 Task: Create a due date automation trigger when advanced on, on the monday after a card is due add dates starting next week at 11:00 AM.
Action: Mouse moved to (1140, 92)
Screenshot: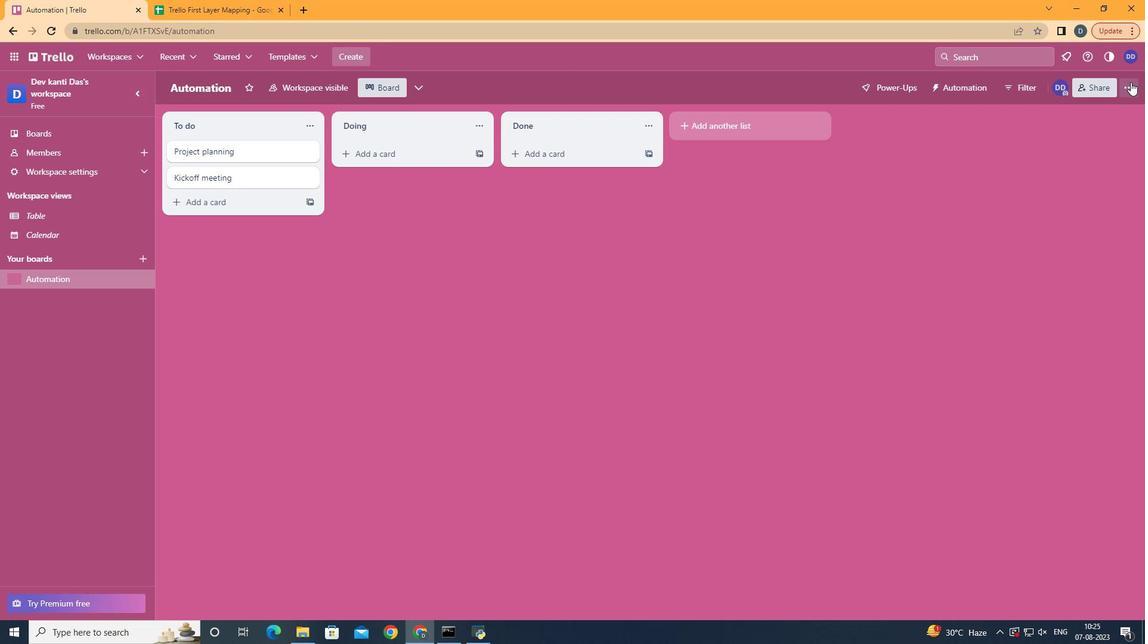 
Action: Mouse pressed left at (1140, 92)
Screenshot: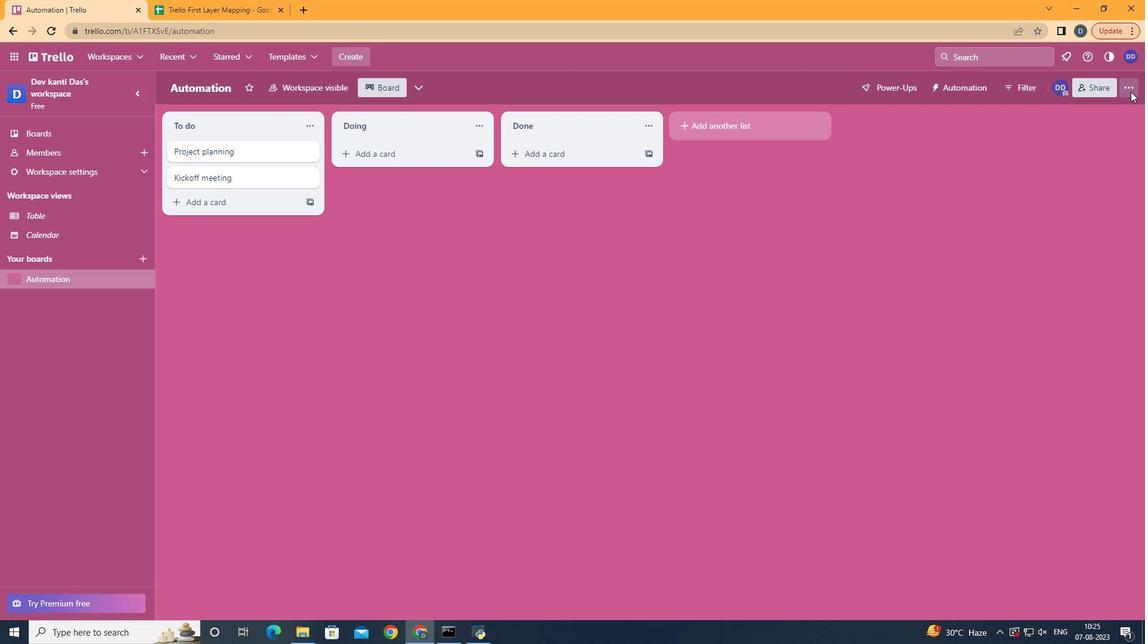 
Action: Mouse moved to (1054, 275)
Screenshot: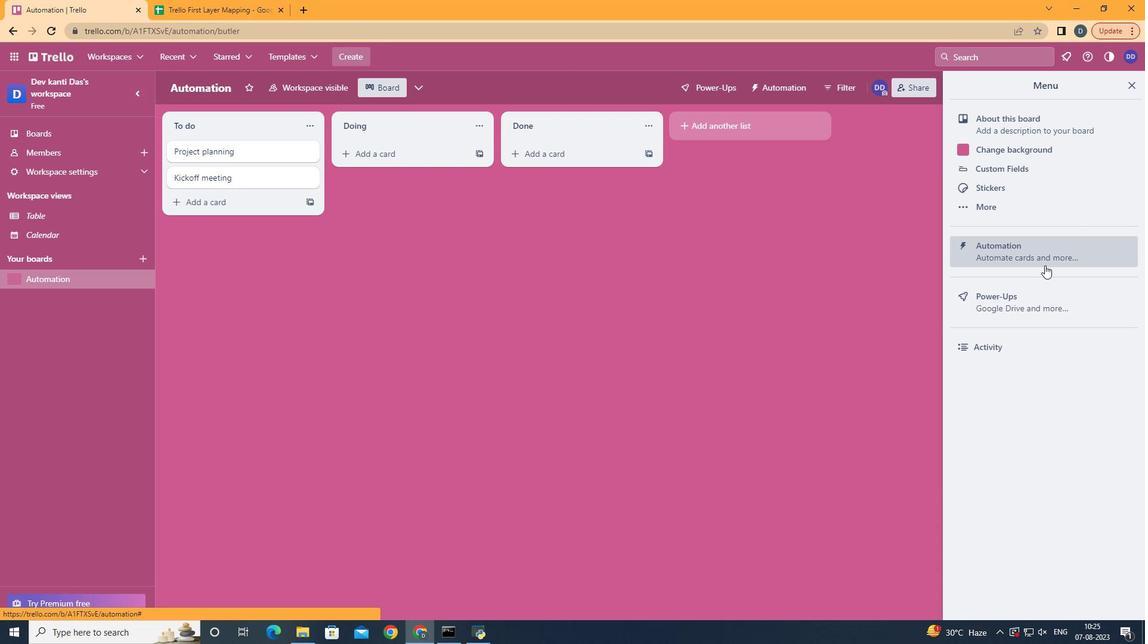 
Action: Mouse pressed left at (1054, 275)
Screenshot: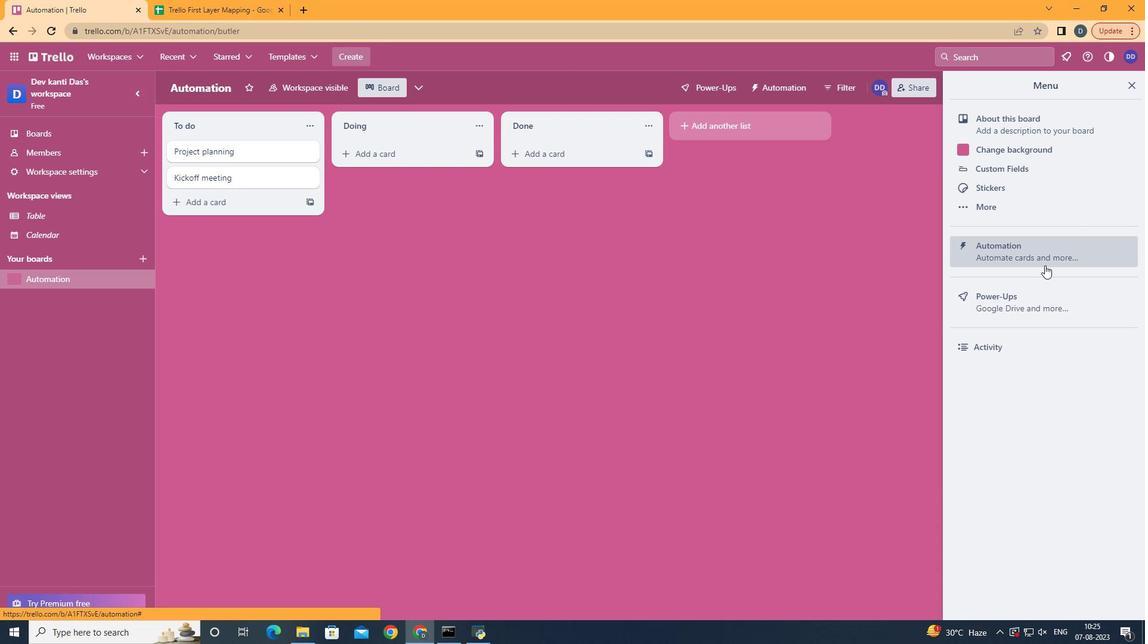 
Action: Mouse moved to (226, 249)
Screenshot: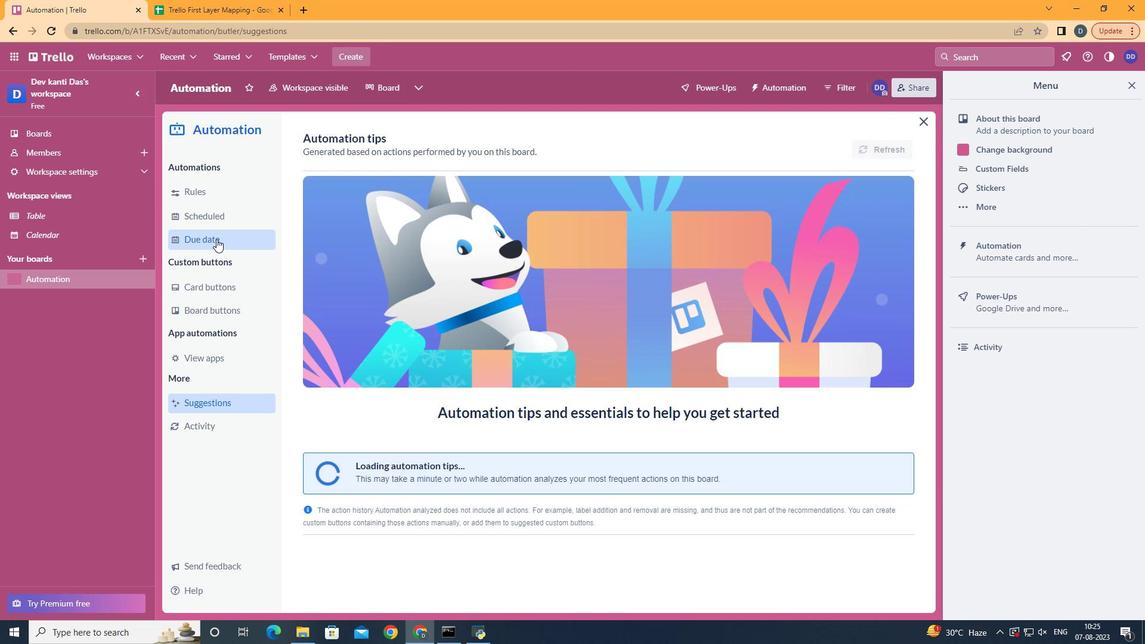 
Action: Mouse pressed left at (226, 249)
Screenshot: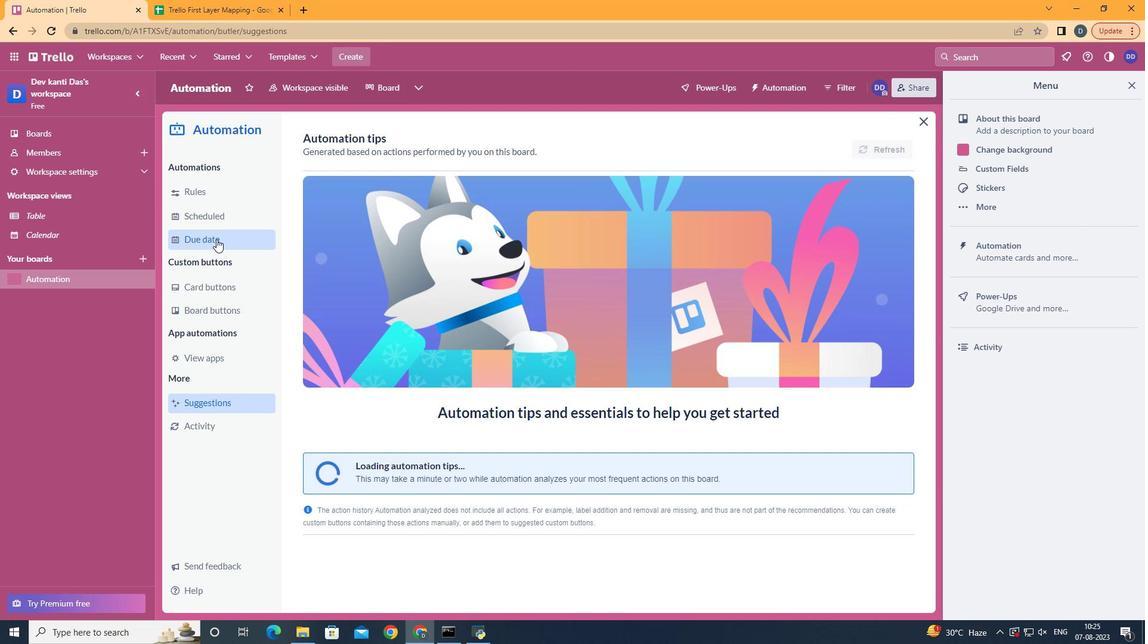 
Action: Mouse moved to (842, 164)
Screenshot: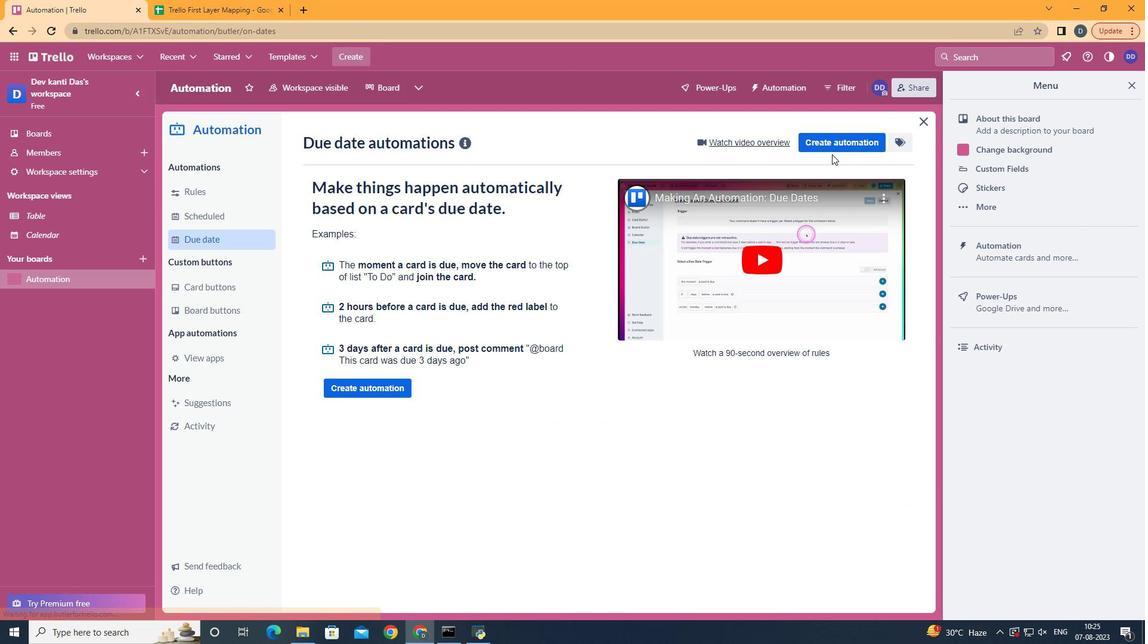 
Action: Mouse pressed left at (842, 164)
Screenshot: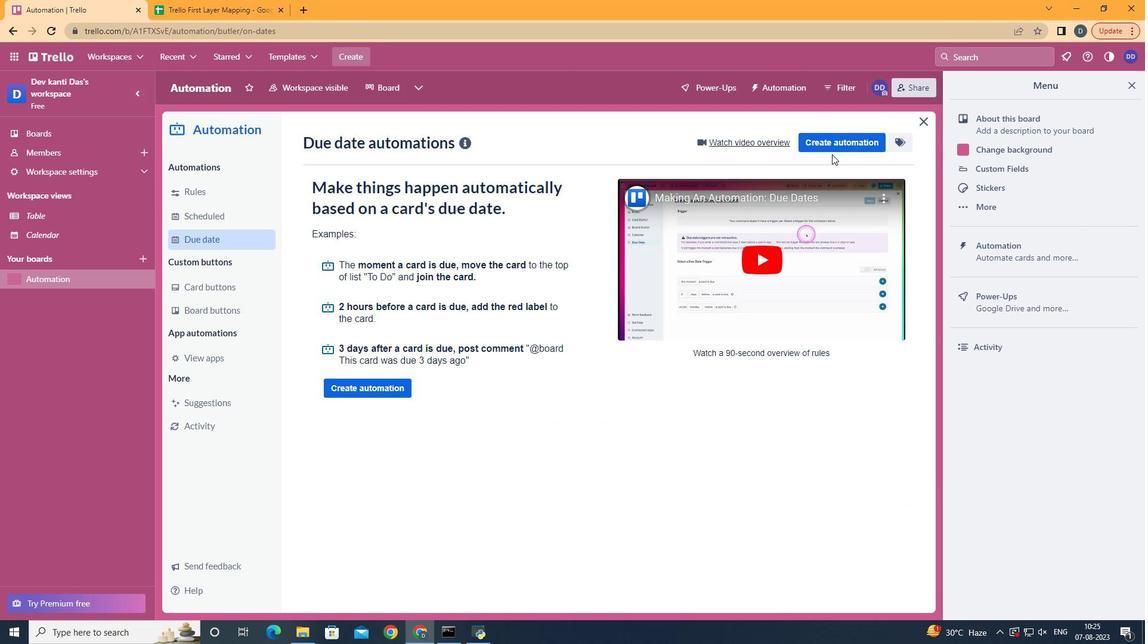 
Action: Mouse moved to (852, 148)
Screenshot: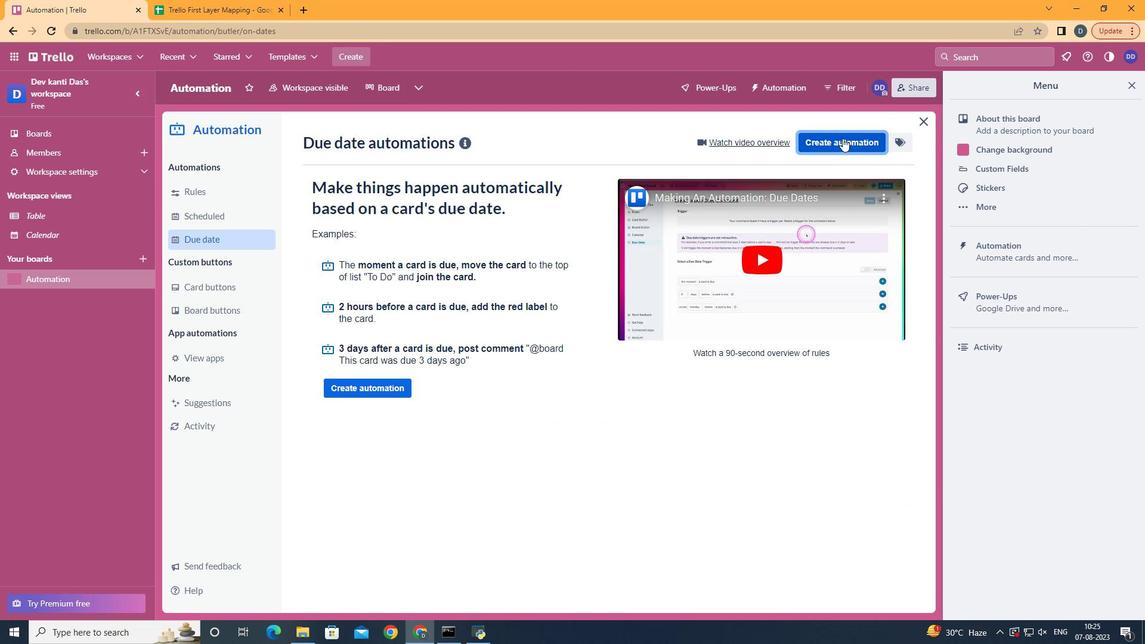 
Action: Mouse pressed left at (852, 148)
Screenshot: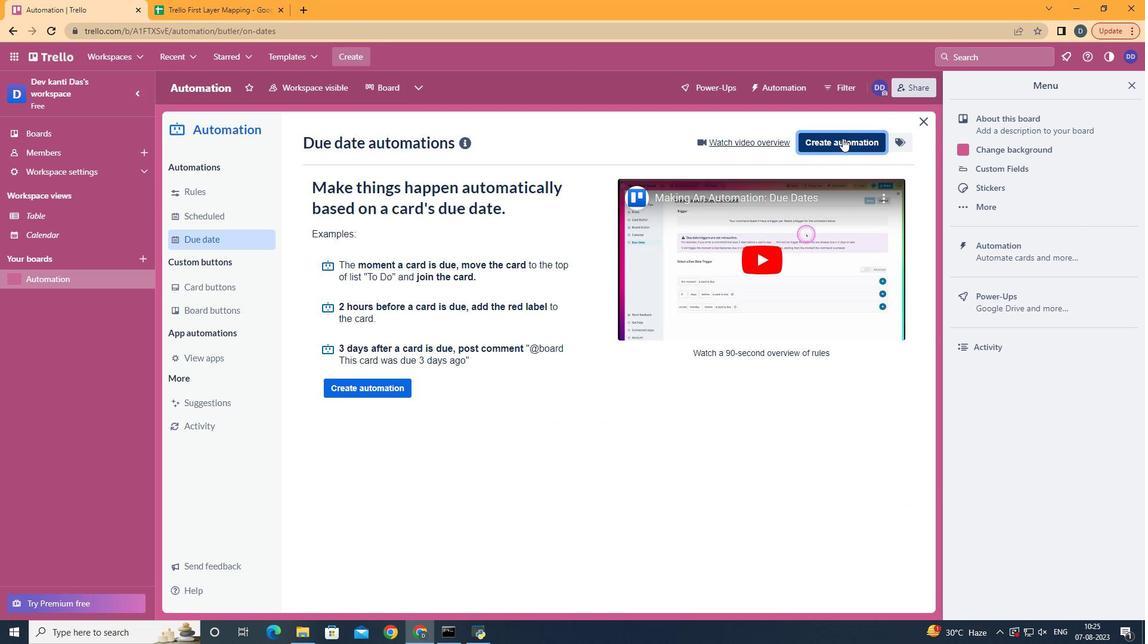 
Action: Mouse moved to (638, 265)
Screenshot: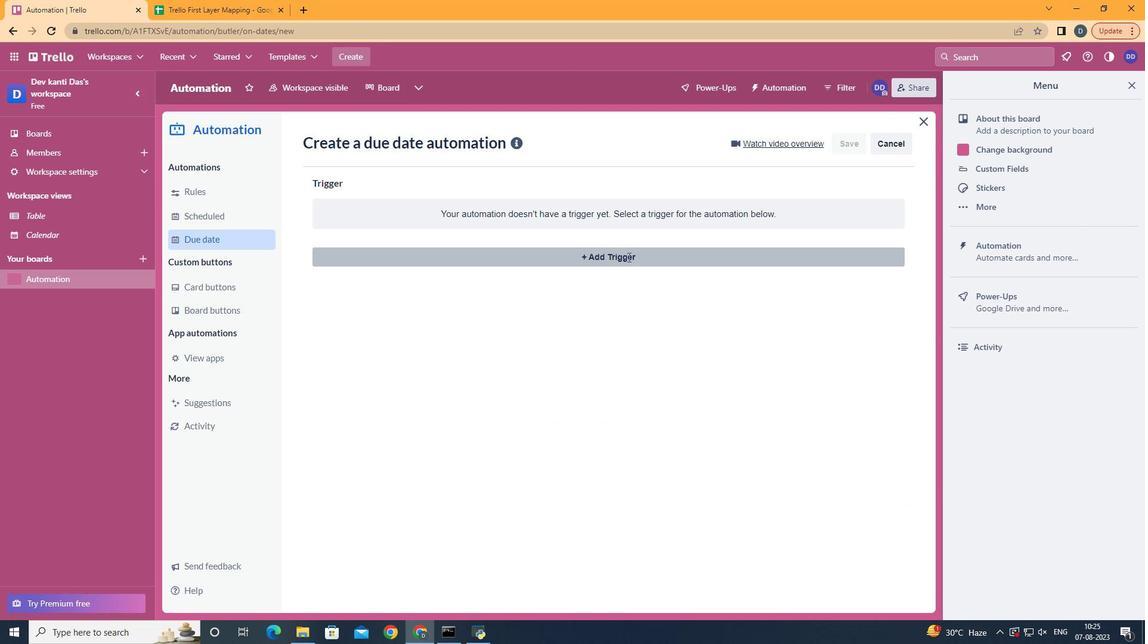 
Action: Mouse pressed left at (638, 265)
Screenshot: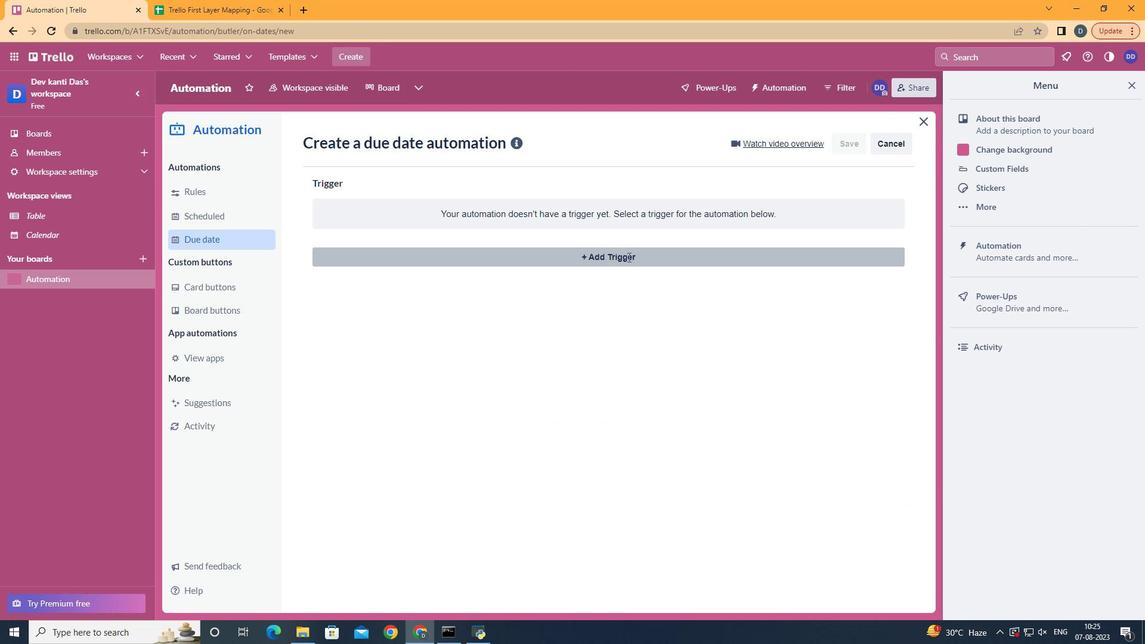 
Action: Mouse moved to (398, 325)
Screenshot: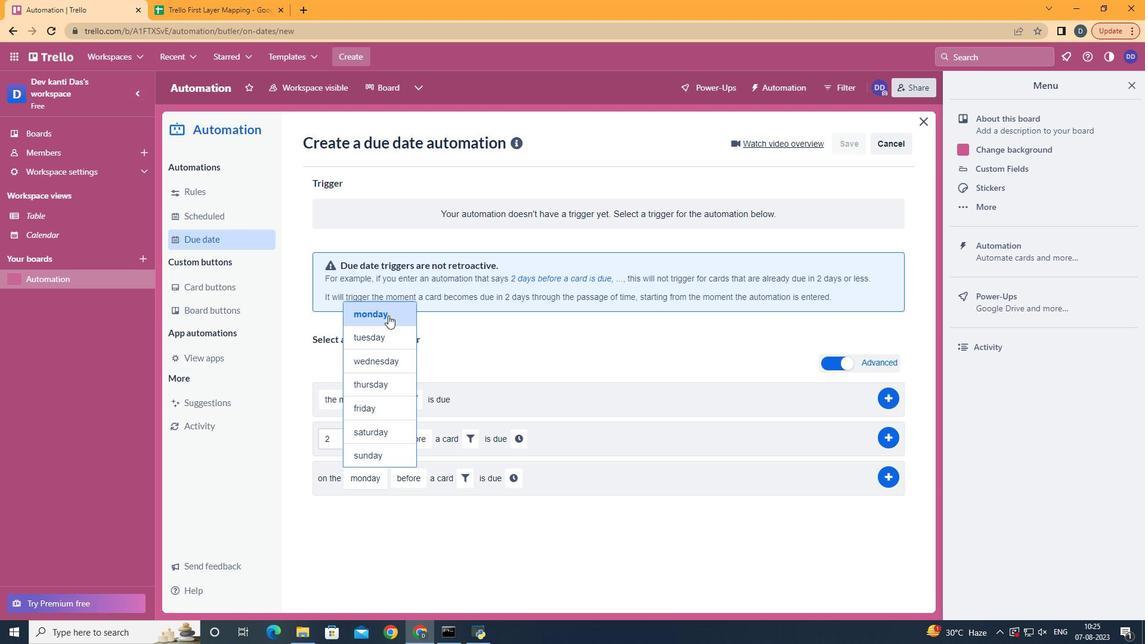 
Action: Mouse pressed left at (398, 325)
Screenshot: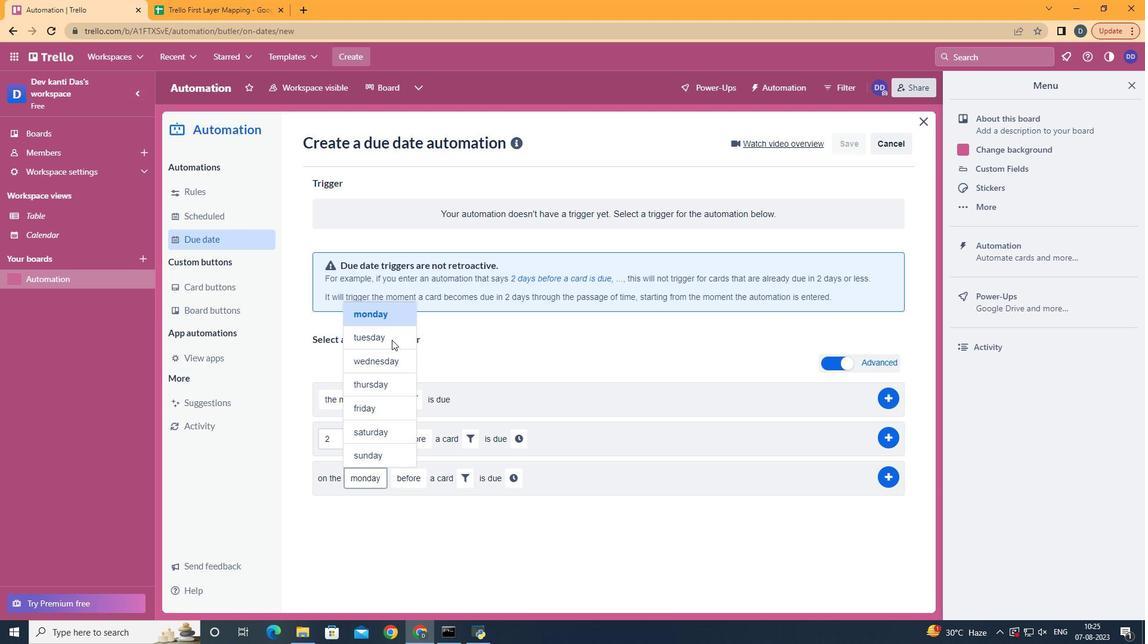 
Action: Mouse moved to (424, 530)
Screenshot: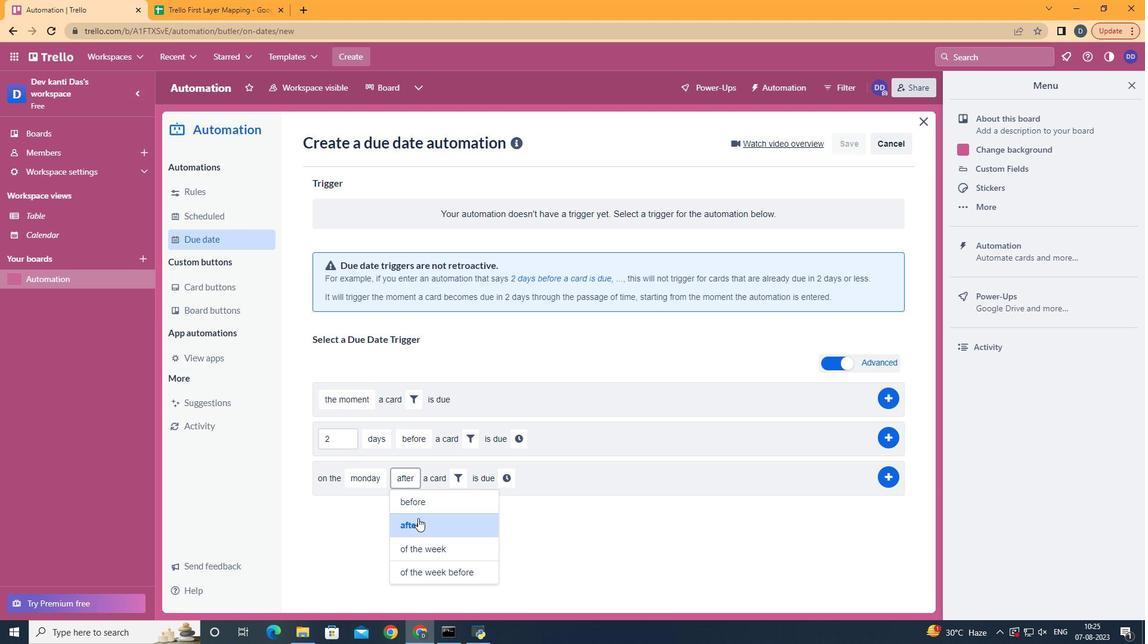 
Action: Mouse pressed left at (424, 530)
Screenshot: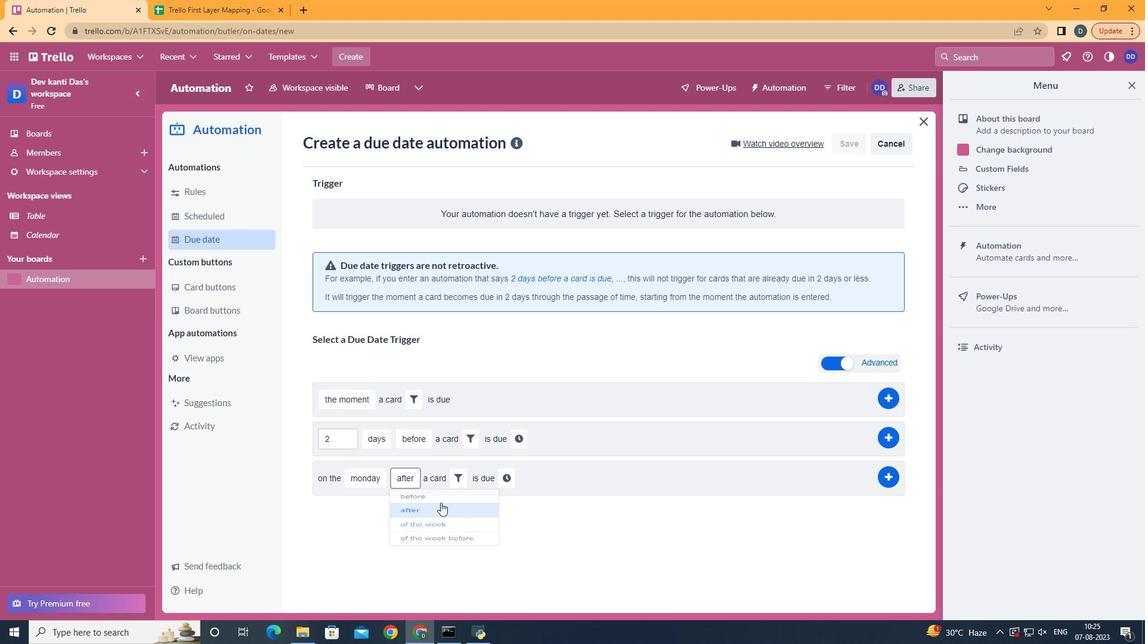 
Action: Mouse moved to (465, 493)
Screenshot: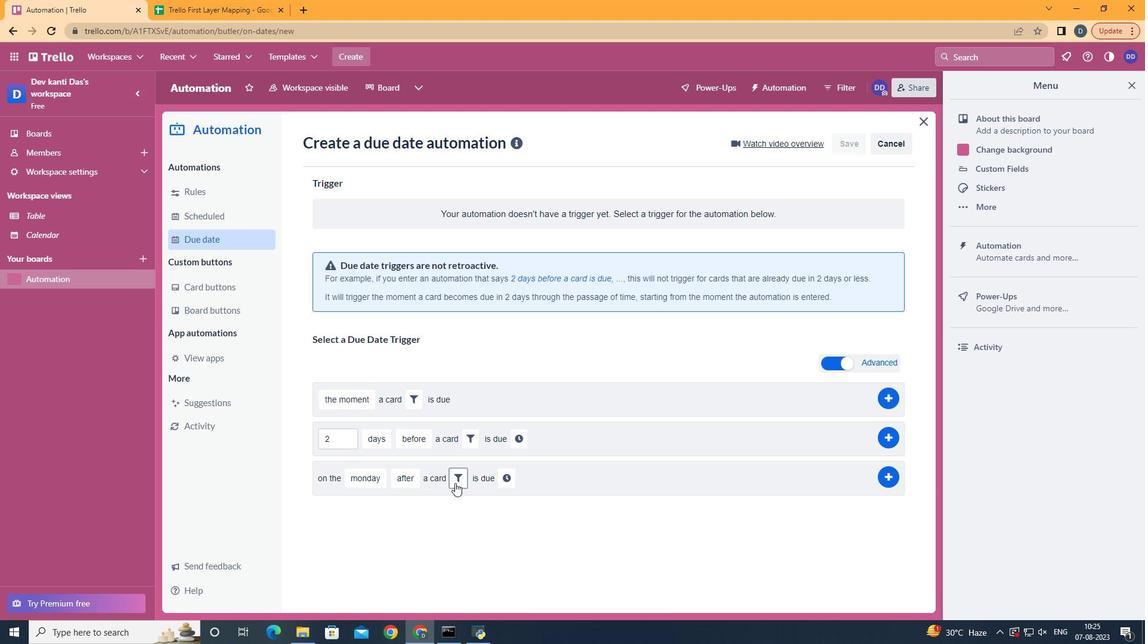 
Action: Mouse pressed left at (465, 493)
Screenshot: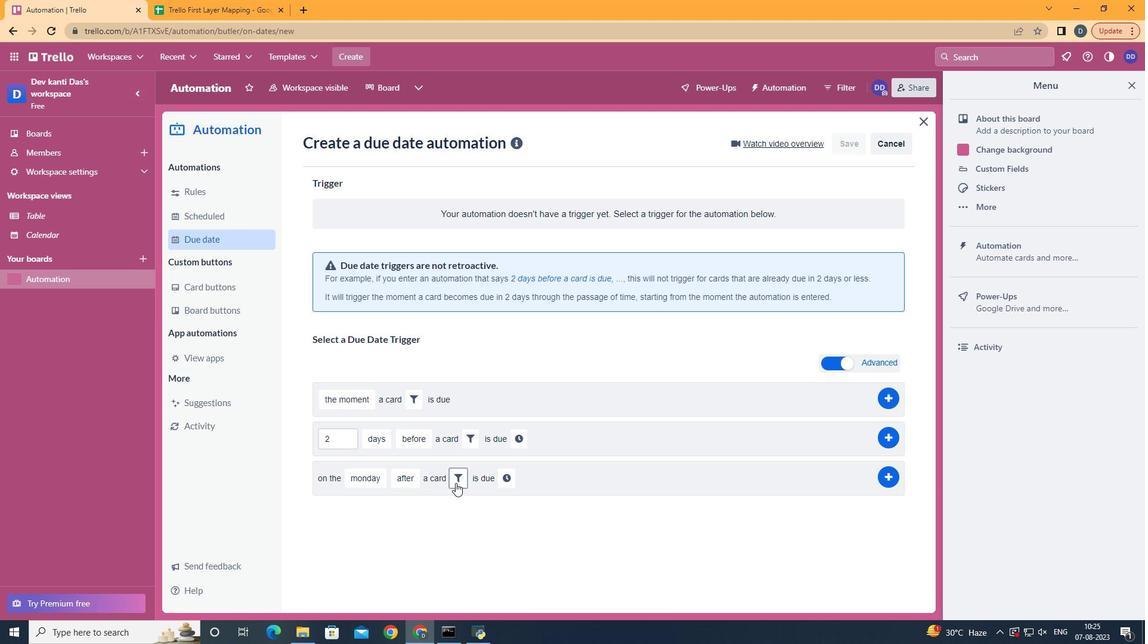 
Action: Mouse moved to (527, 530)
Screenshot: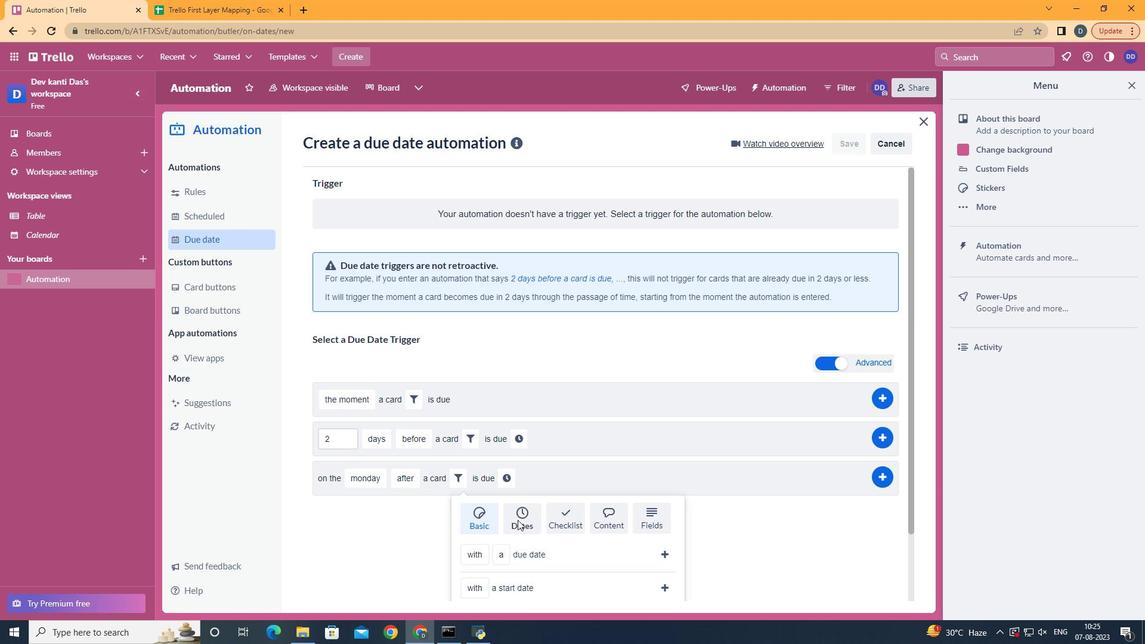 
Action: Mouse pressed left at (527, 530)
Screenshot: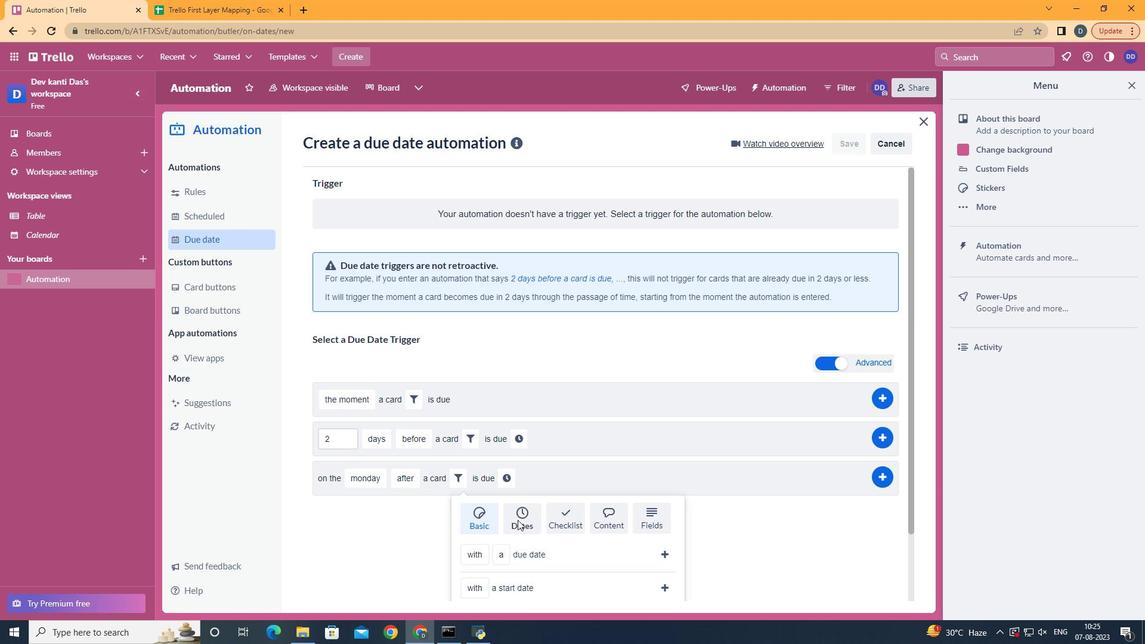 
Action: Mouse moved to (556, 522)
Screenshot: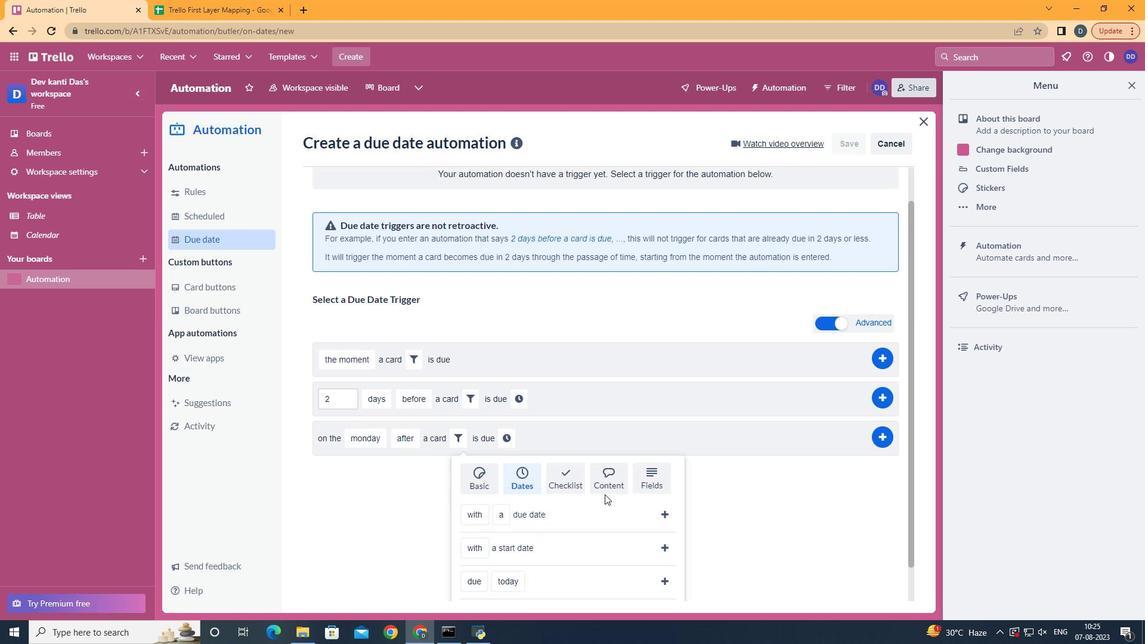 
Action: Mouse scrolled (556, 521) with delta (0, 0)
Screenshot: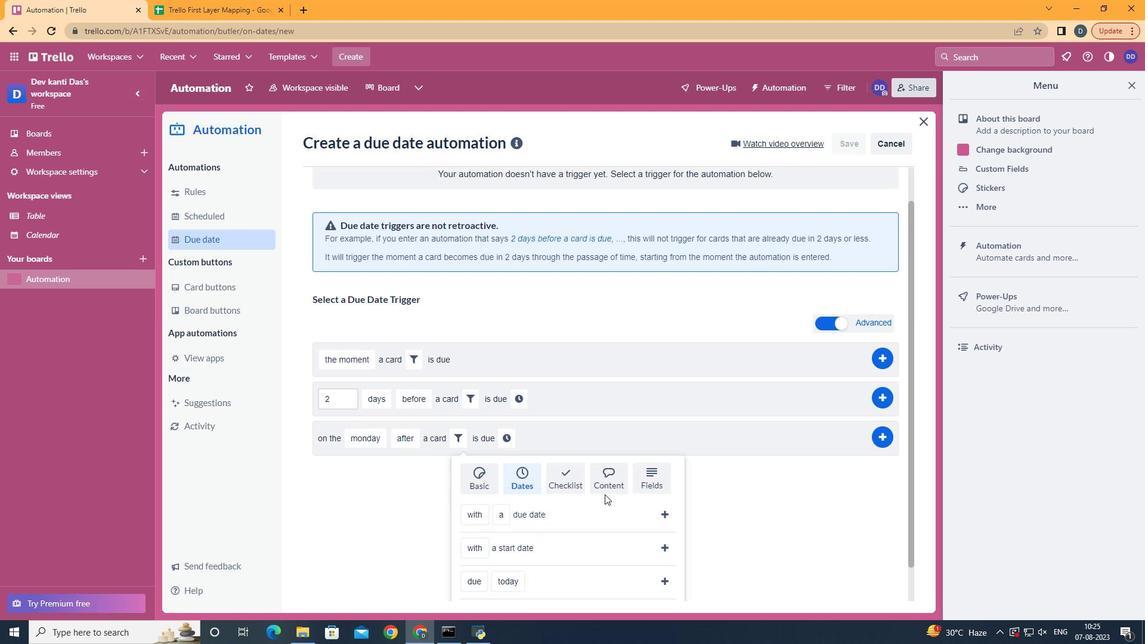 
Action: Mouse moved to (559, 521)
Screenshot: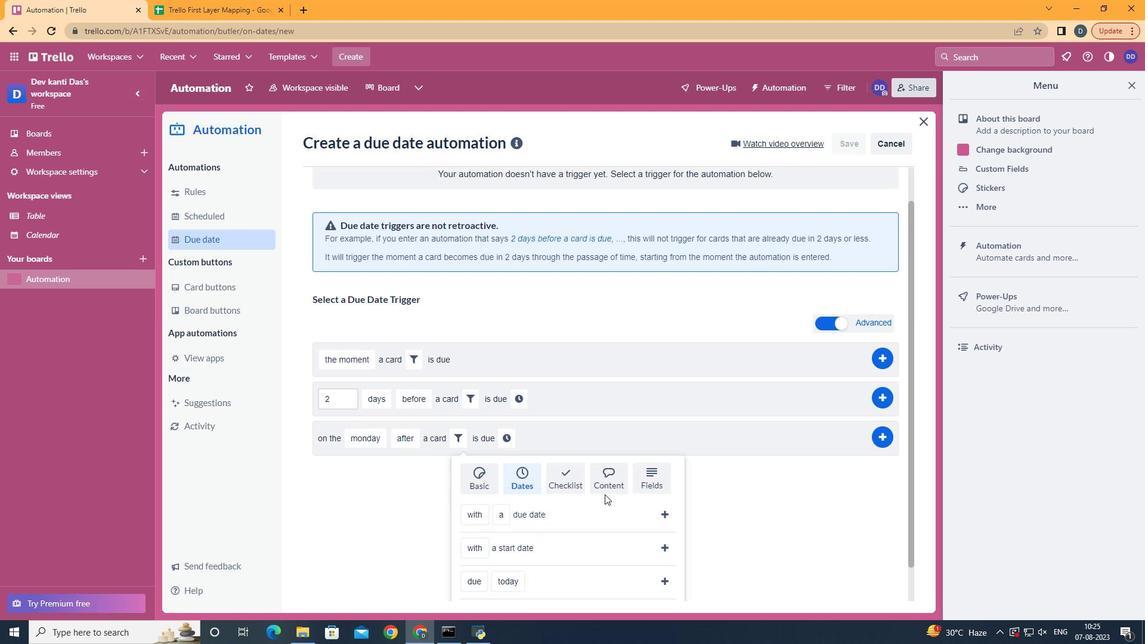 
Action: Mouse scrolled (559, 520) with delta (0, 0)
Screenshot: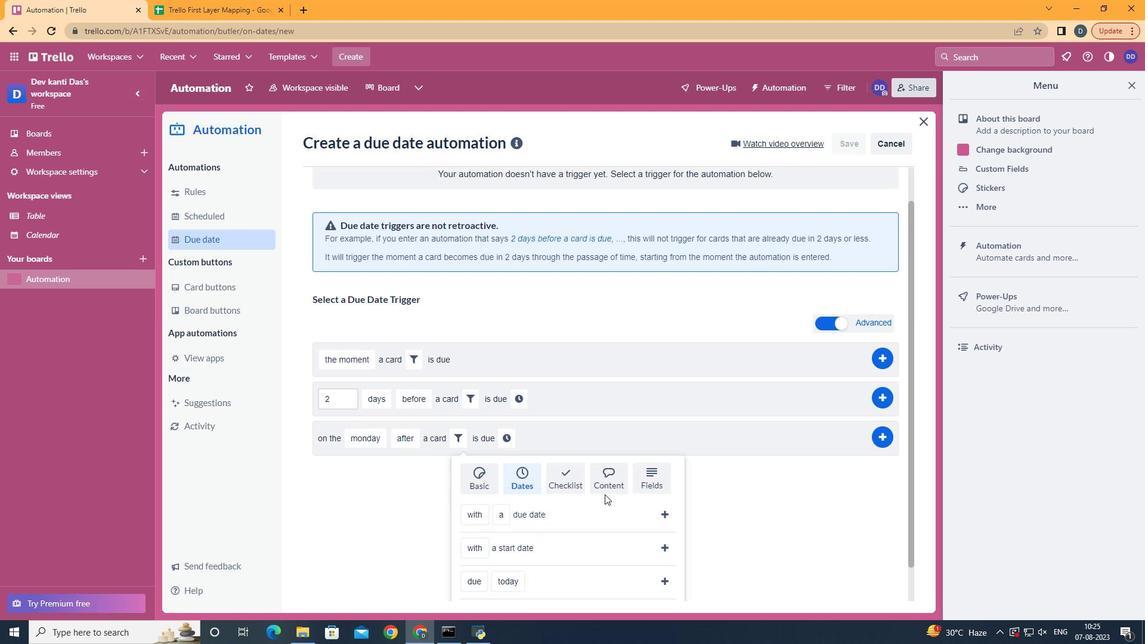 
Action: Mouse moved to (563, 520)
Screenshot: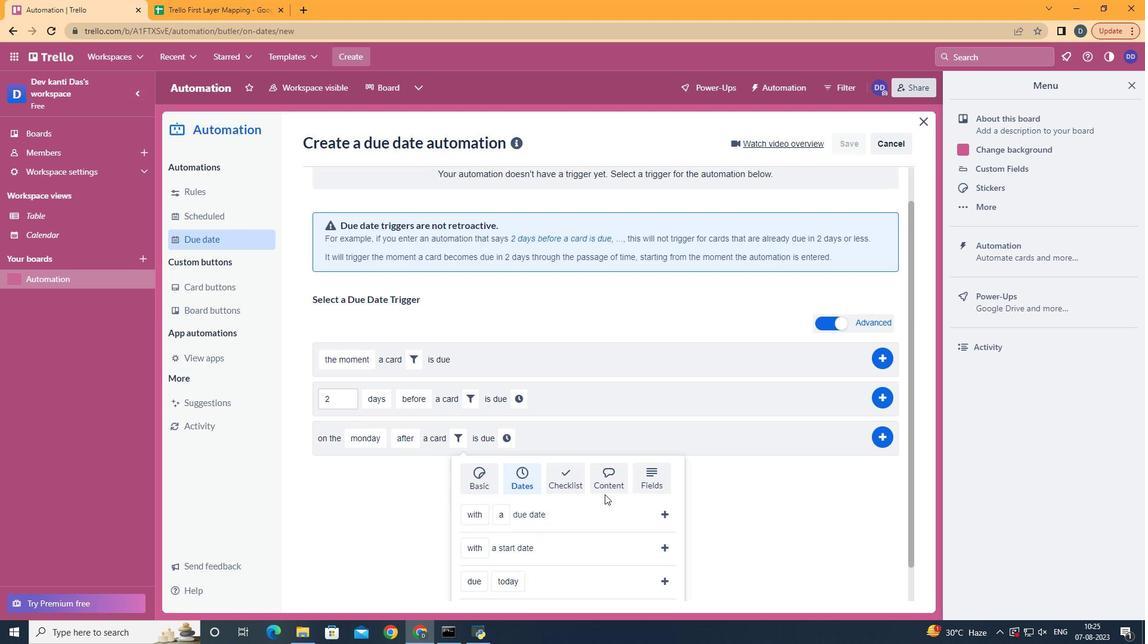 
Action: Mouse scrolled (563, 520) with delta (0, 0)
Screenshot: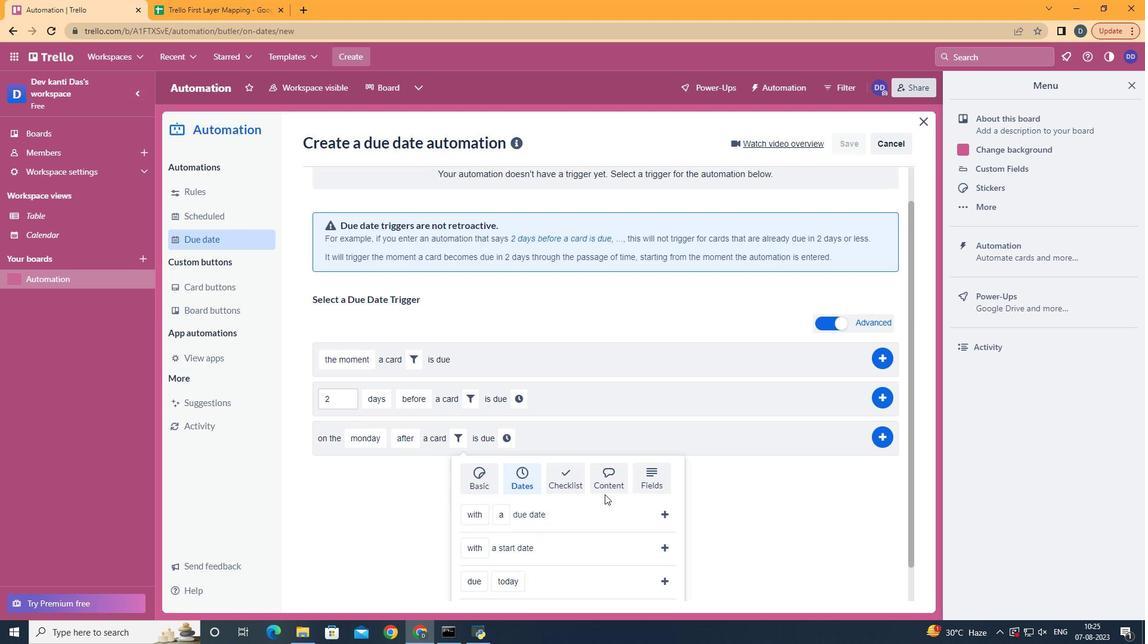 
Action: Mouse moved to (579, 515)
Screenshot: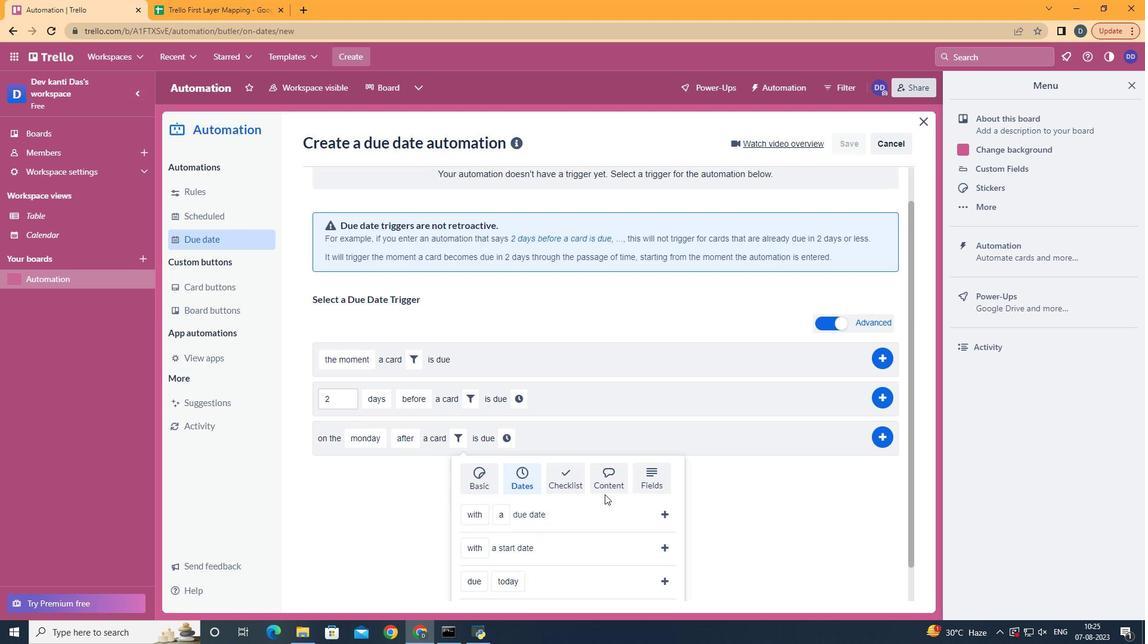 
Action: Mouse scrolled (574, 517) with delta (0, 0)
Screenshot: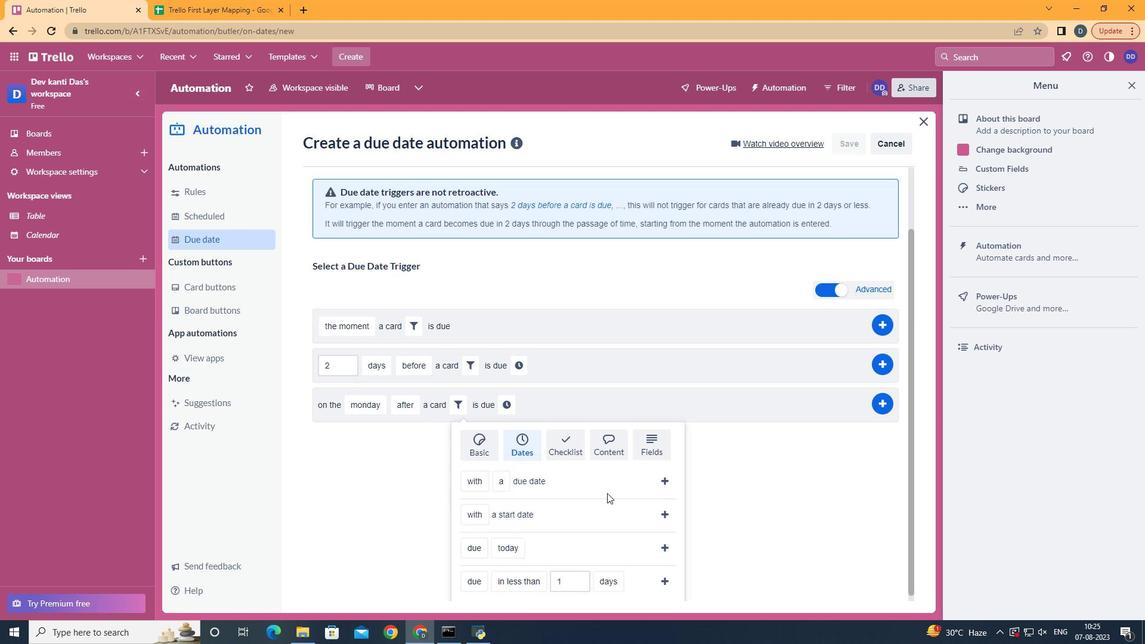 
Action: Mouse moved to (591, 512)
Screenshot: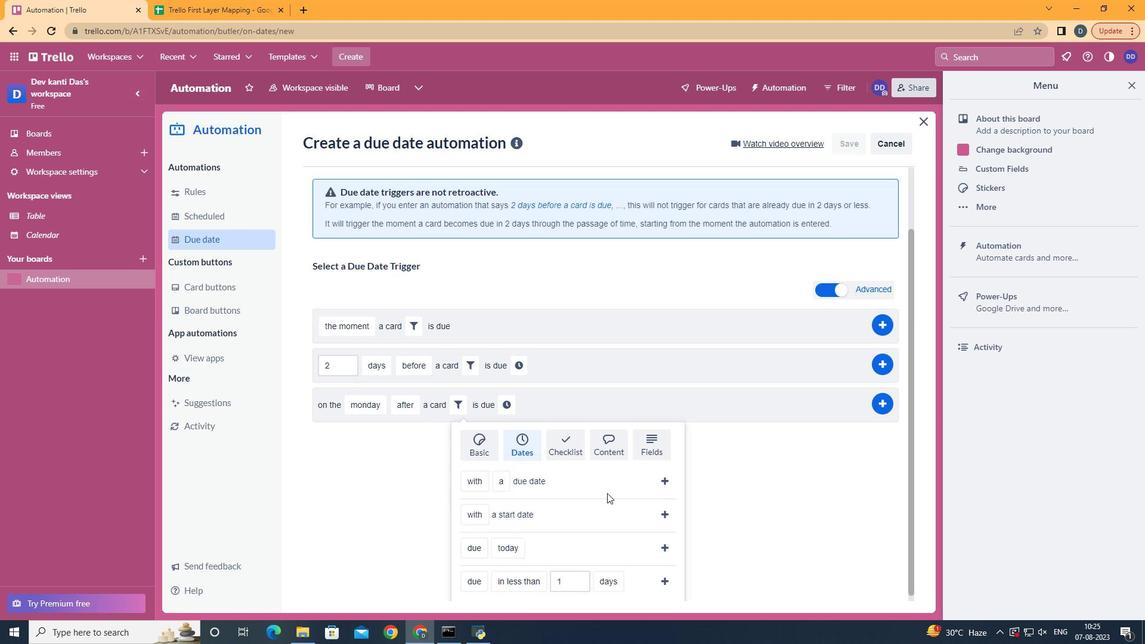 
Action: Mouse scrolled (591, 511) with delta (0, 0)
Screenshot: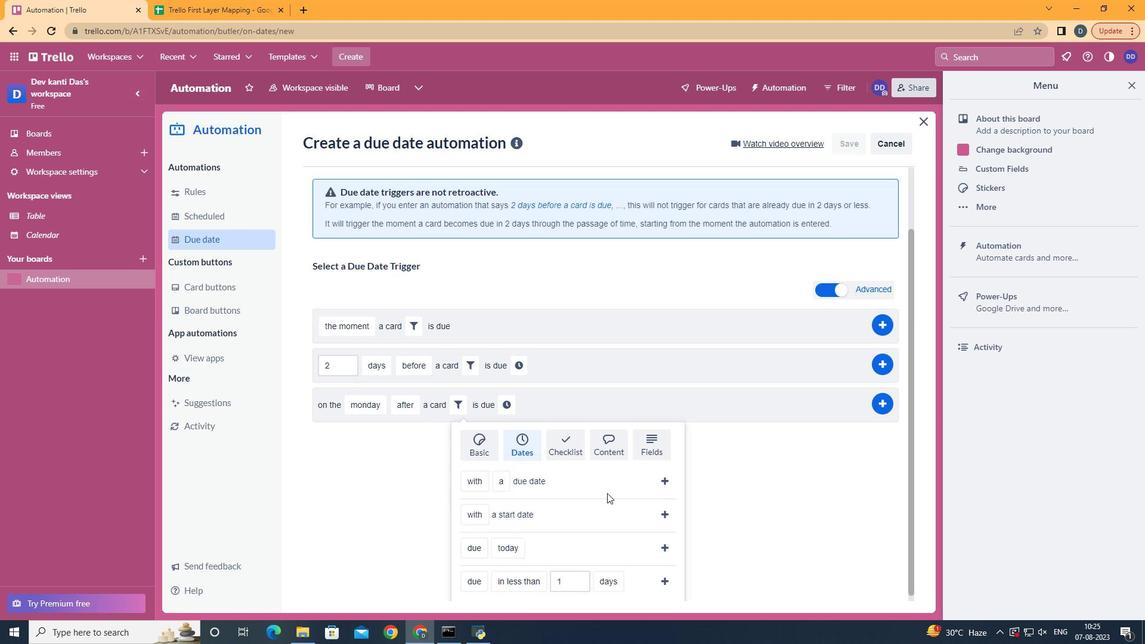 
Action: Mouse moved to (505, 504)
Screenshot: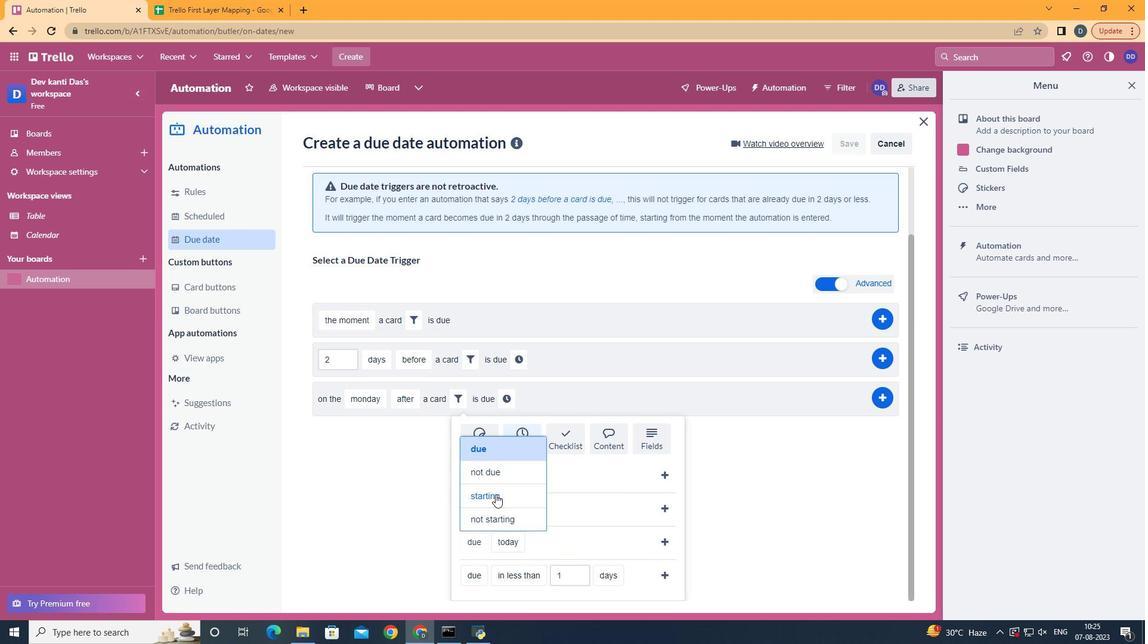 
Action: Mouse pressed left at (505, 504)
Screenshot: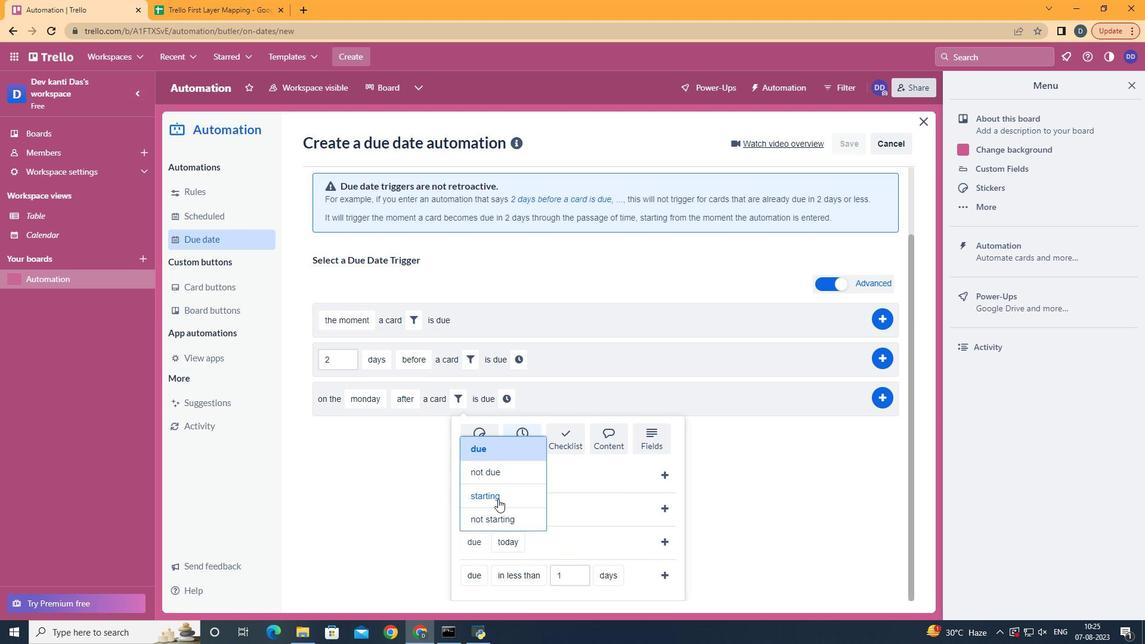 
Action: Mouse moved to (558, 482)
Screenshot: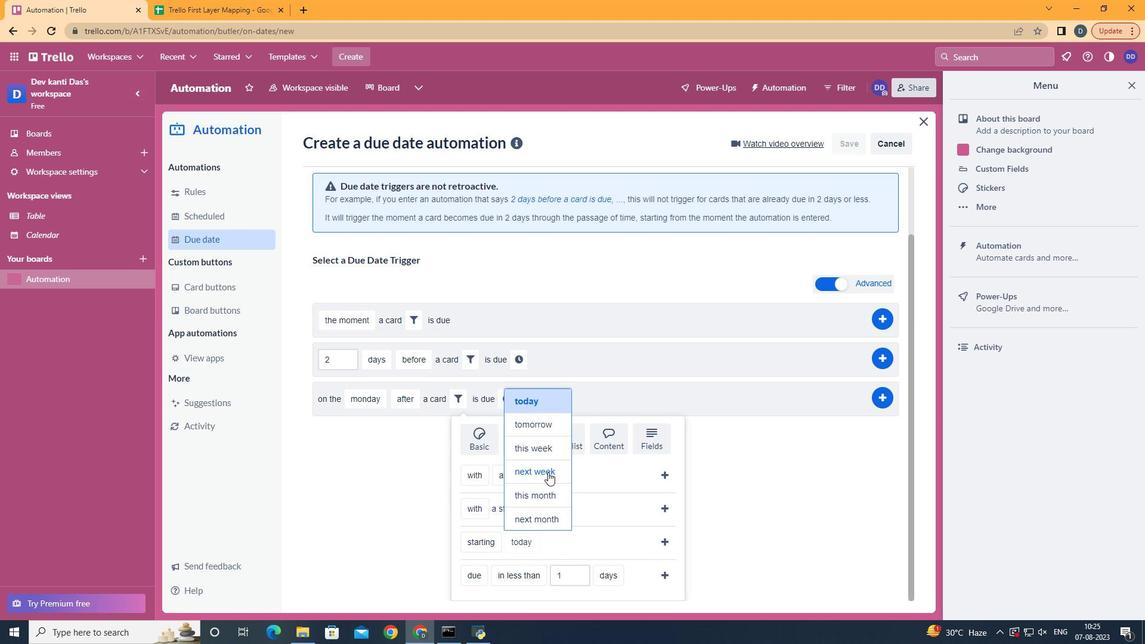 
Action: Mouse pressed left at (558, 482)
Screenshot: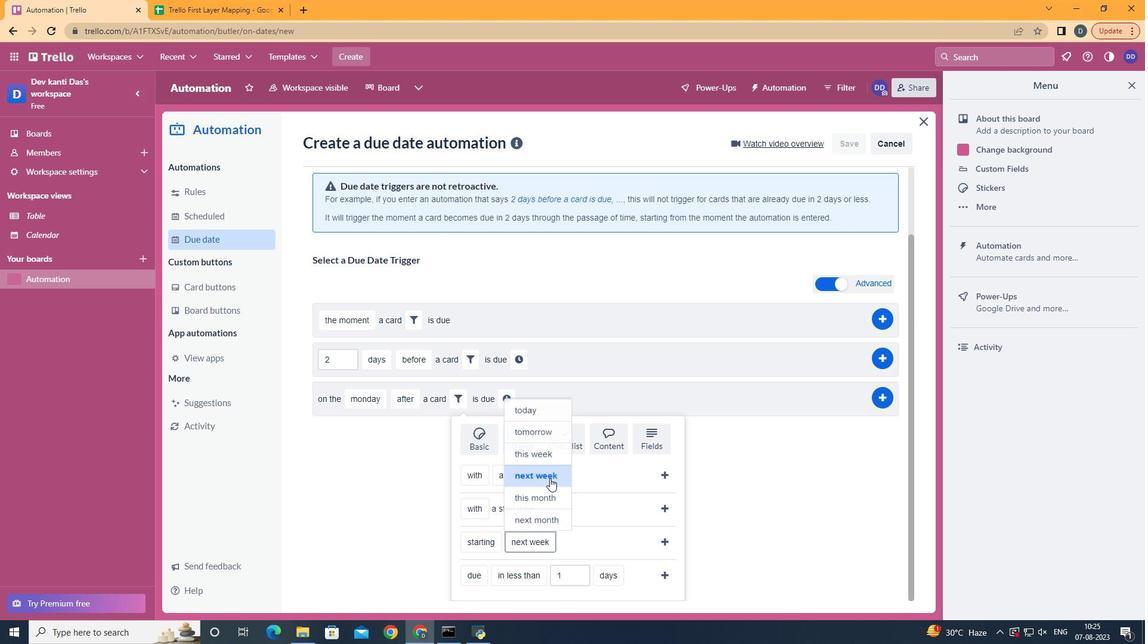 
Action: Mouse moved to (673, 556)
Screenshot: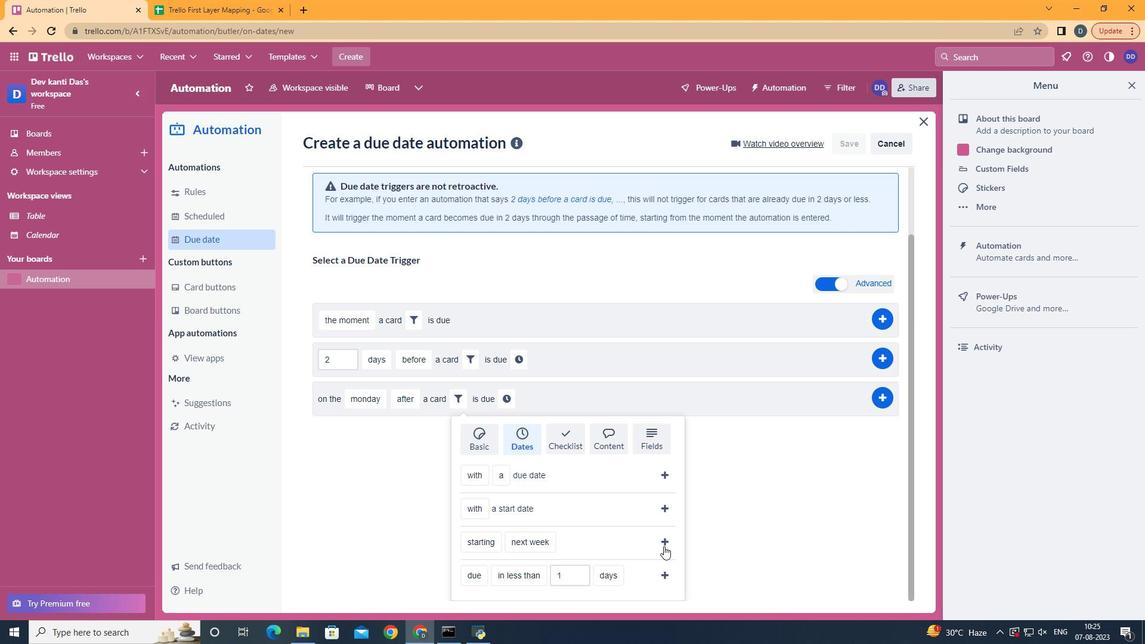 
Action: Mouse pressed left at (673, 556)
Screenshot: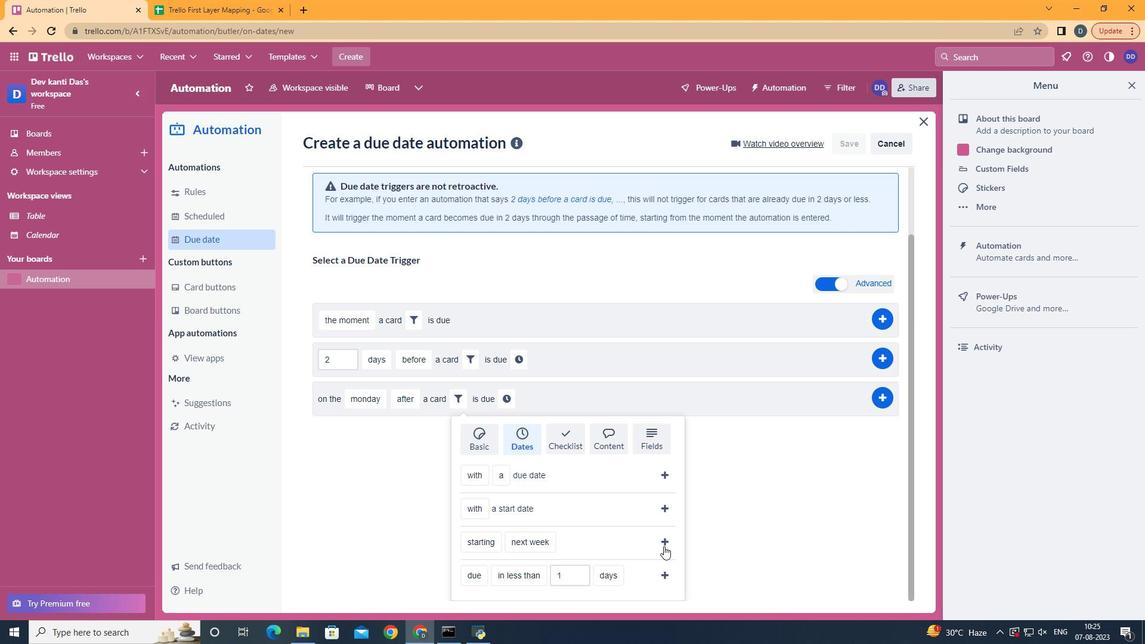 
Action: Mouse moved to (613, 492)
Screenshot: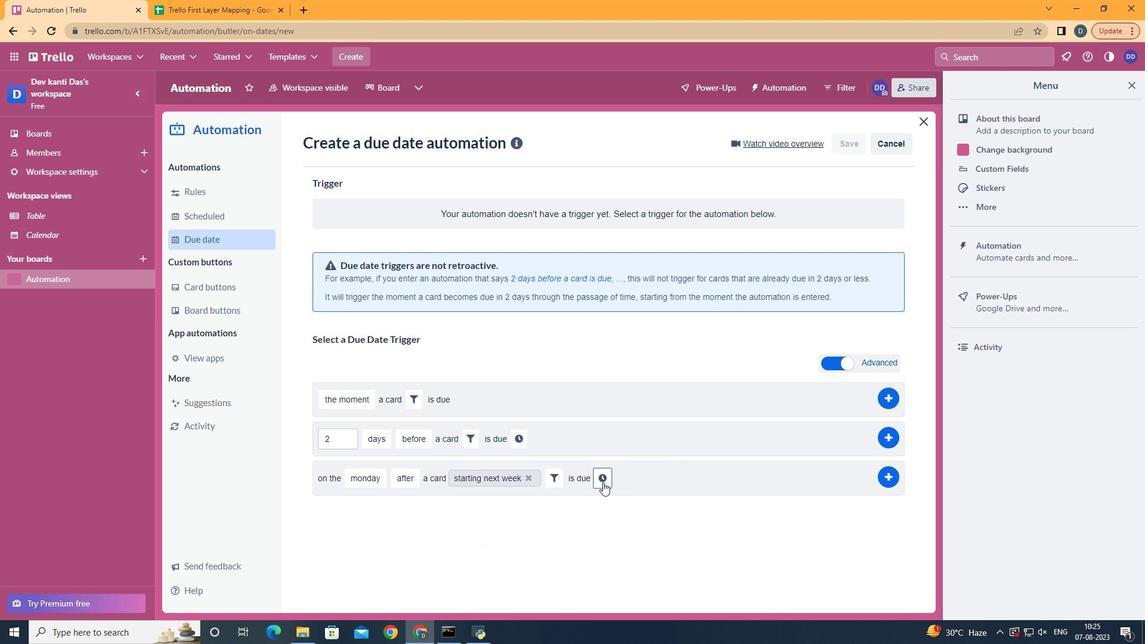 
Action: Mouse pressed left at (613, 492)
Screenshot: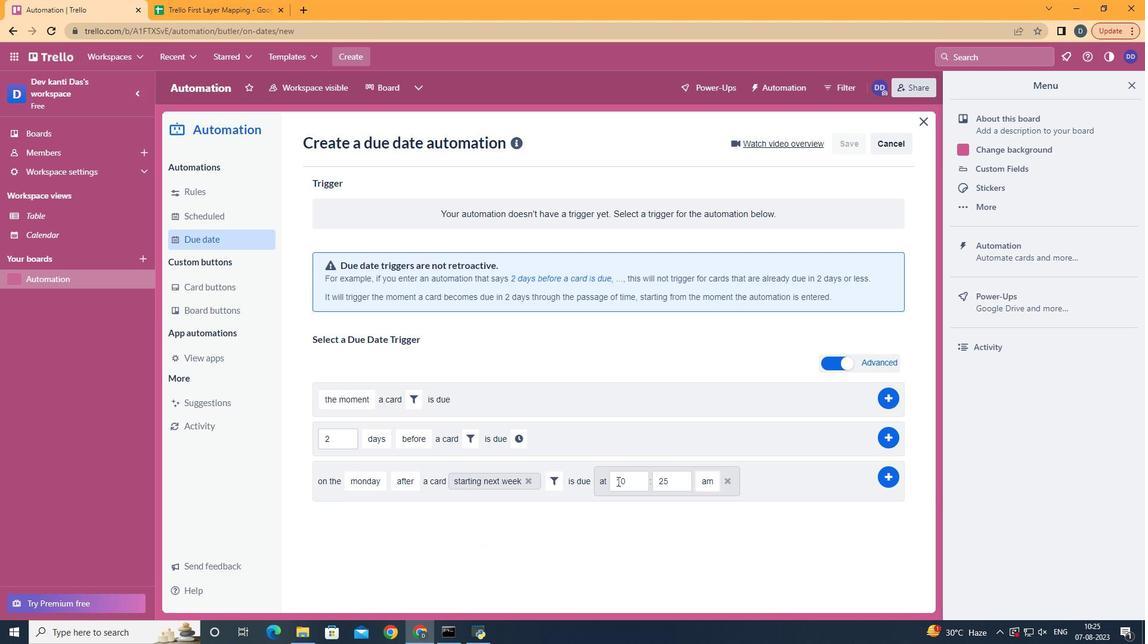 
Action: Mouse moved to (639, 491)
Screenshot: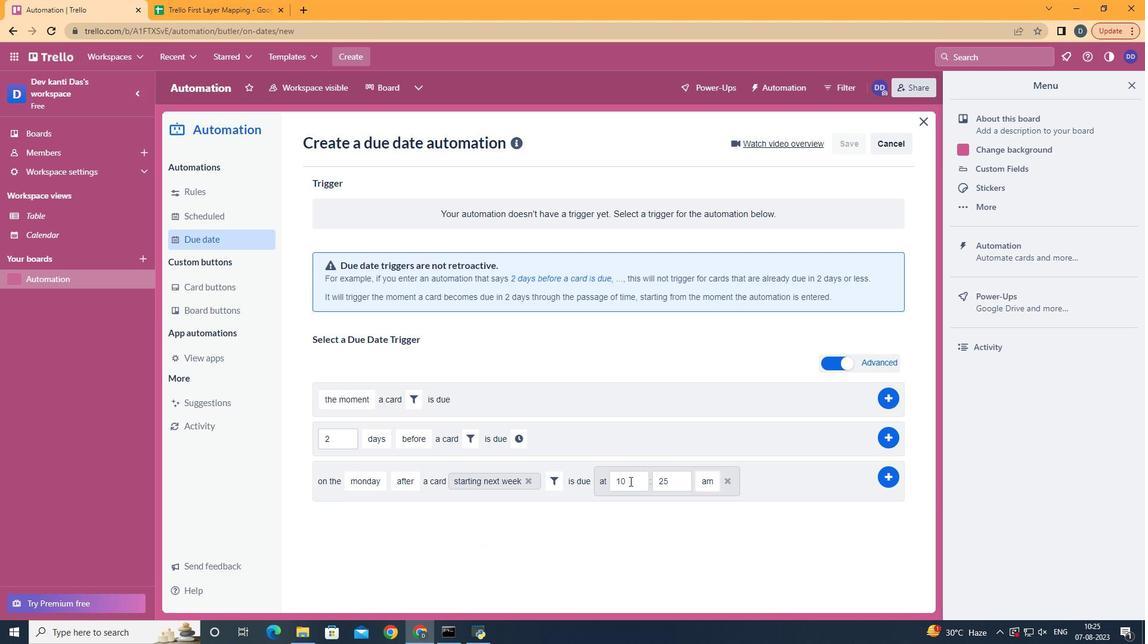 
Action: Mouse pressed left at (639, 491)
Screenshot: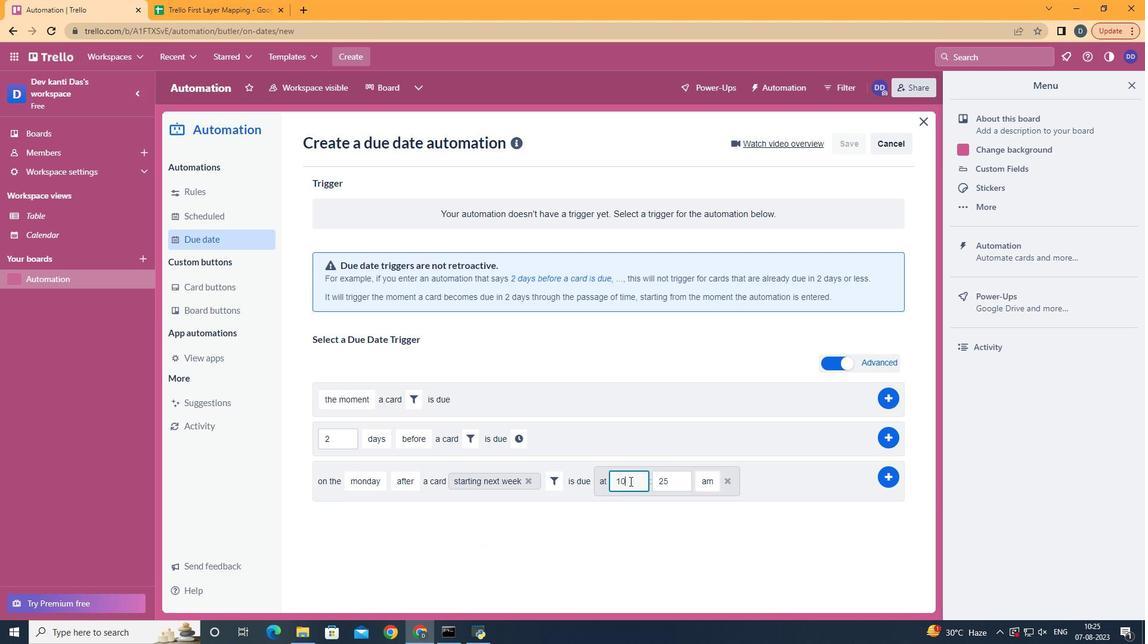 
Action: Mouse moved to (639, 492)
Screenshot: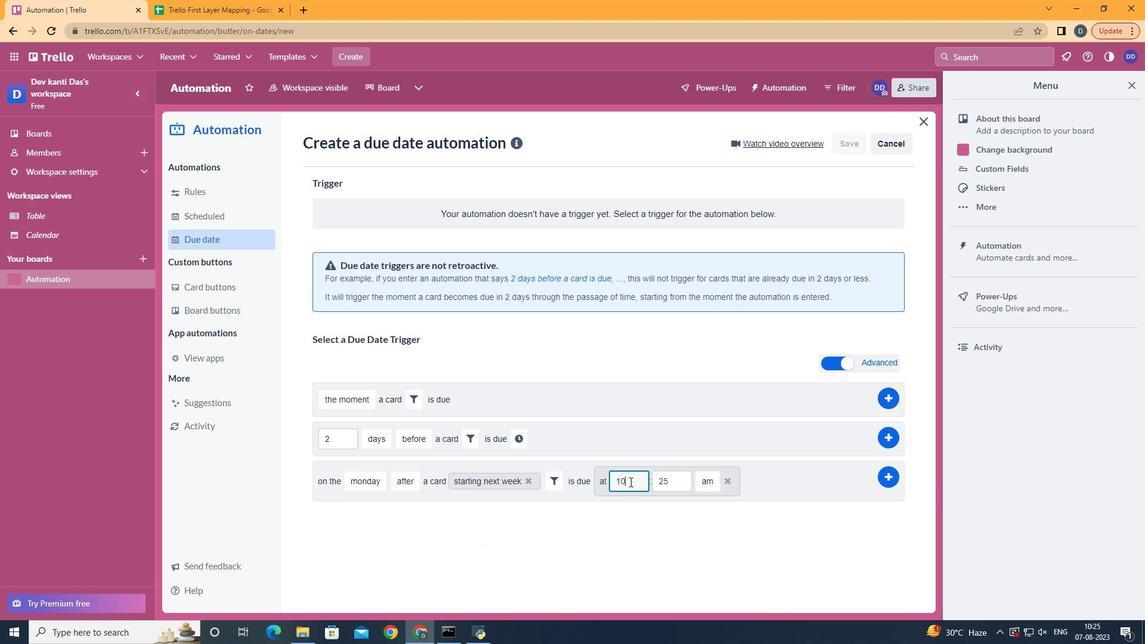 
Action: Key pressed <Key.backspace>1
Screenshot: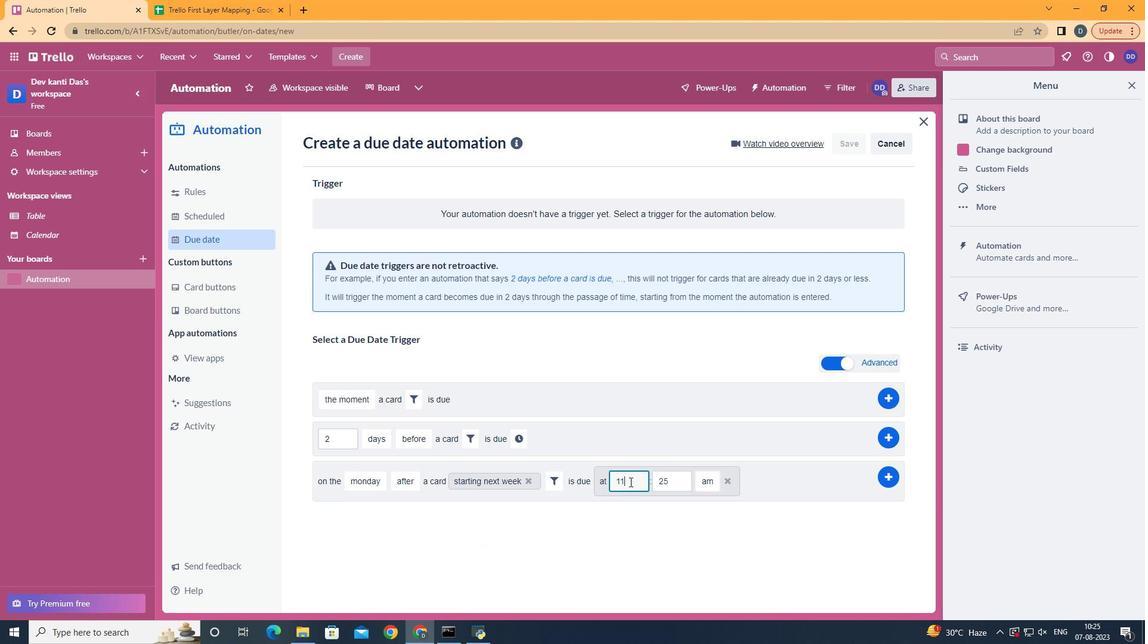 
Action: Mouse moved to (686, 494)
Screenshot: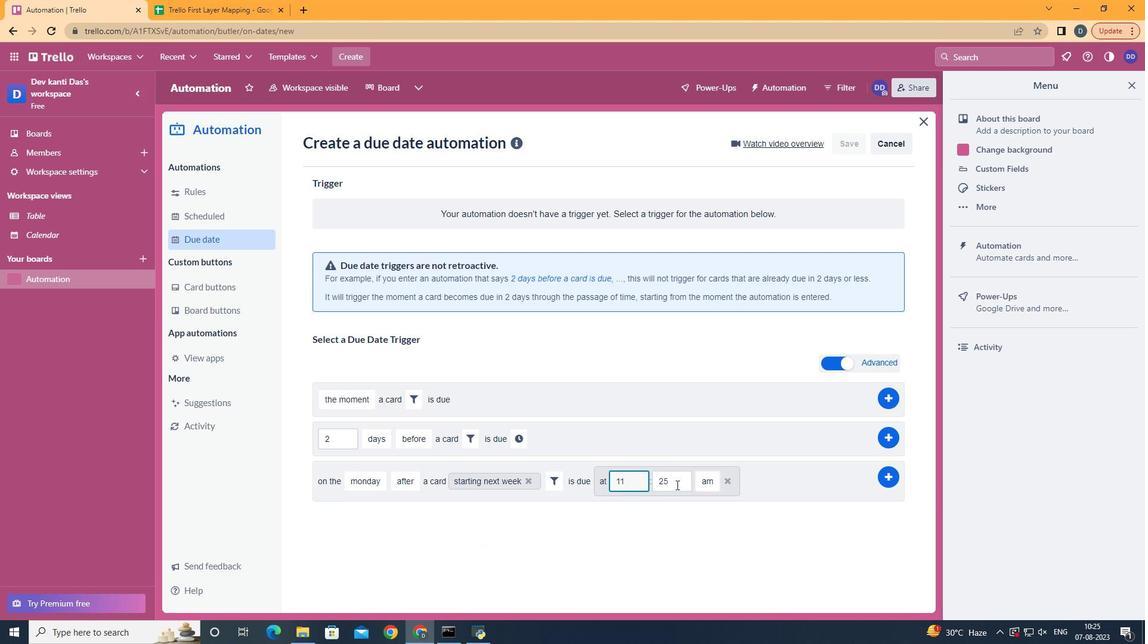 
Action: Mouse pressed left at (686, 494)
Screenshot: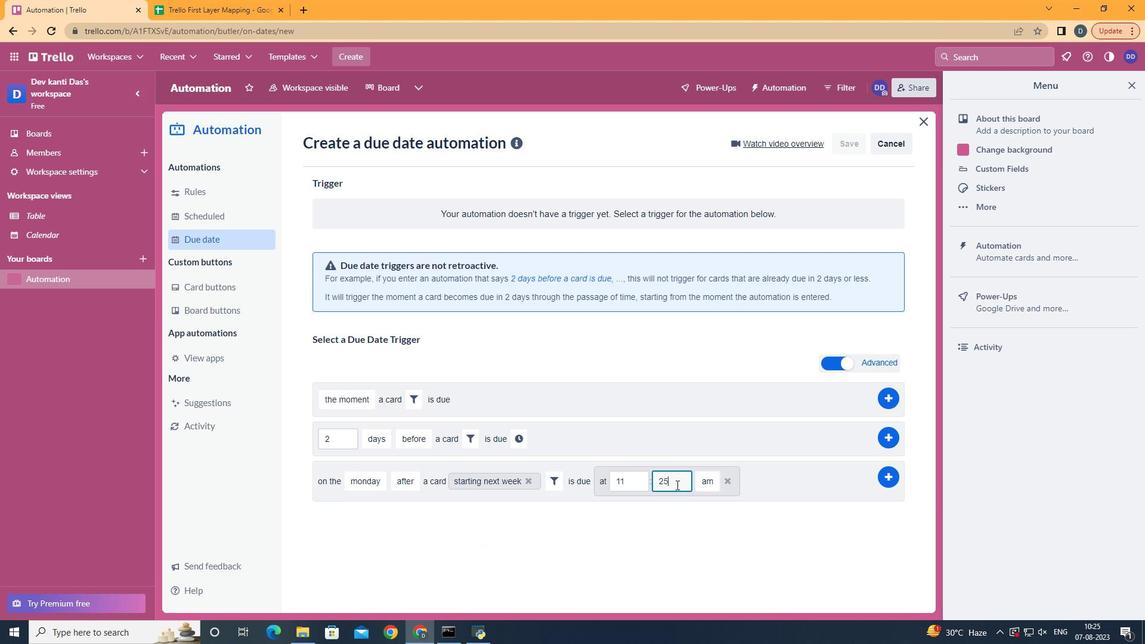 
Action: Mouse moved to (687, 494)
Screenshot: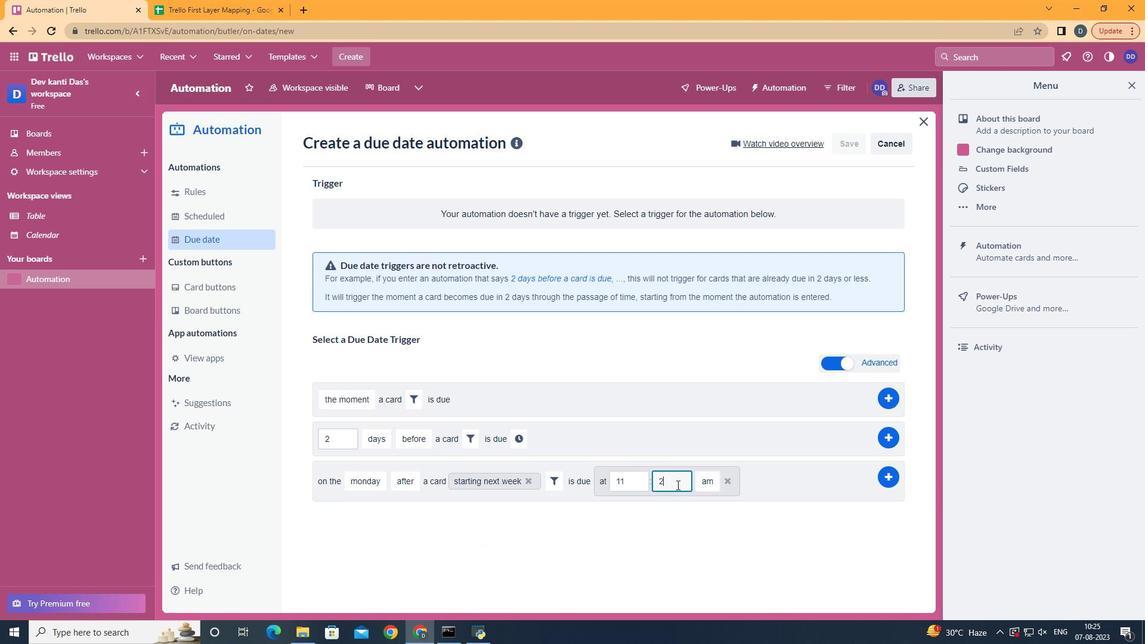 
Action: Key pressed <Key.backspace><Key.backspace>00
Screenshot: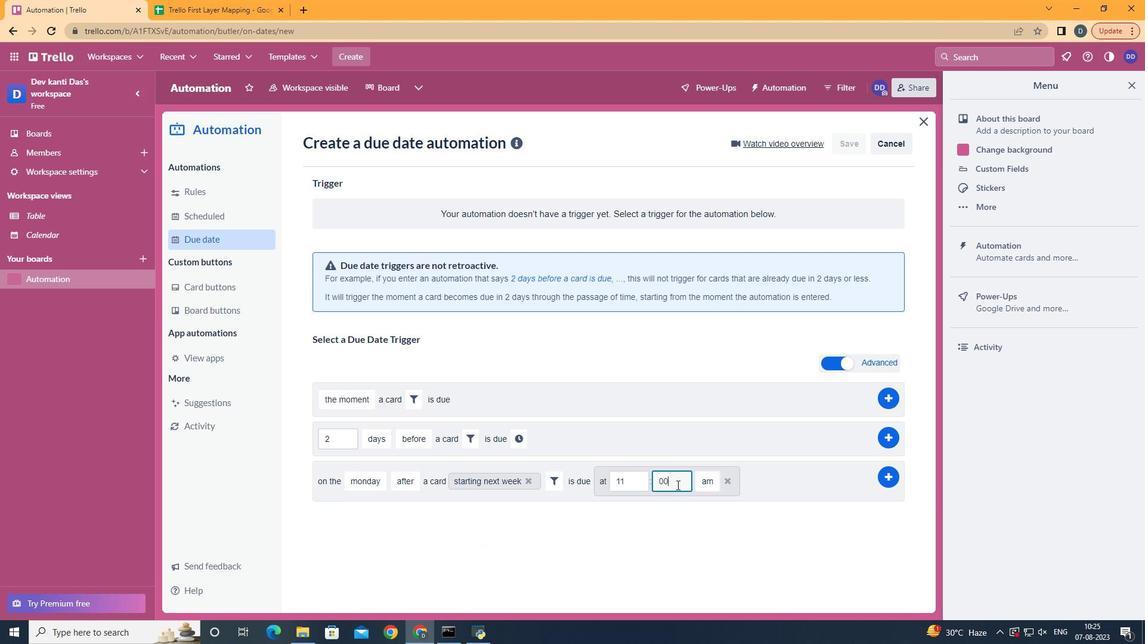 
Action: Mouse moved to (895, 486)
Screenshot: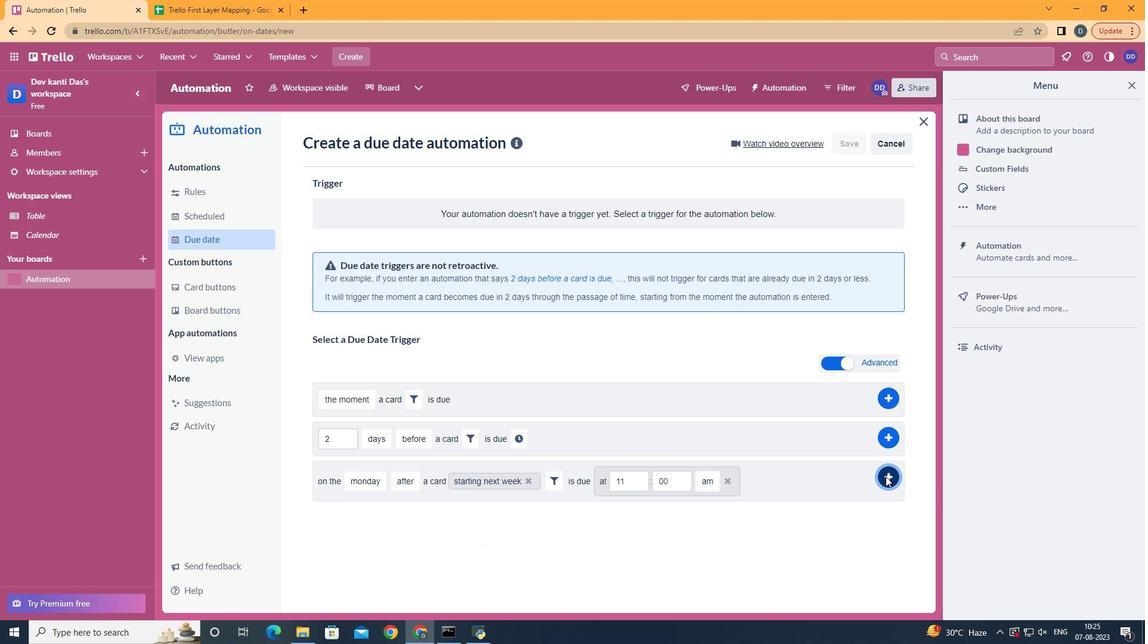 
Action: Mouse pressed left at (895, 486)
Screenshot: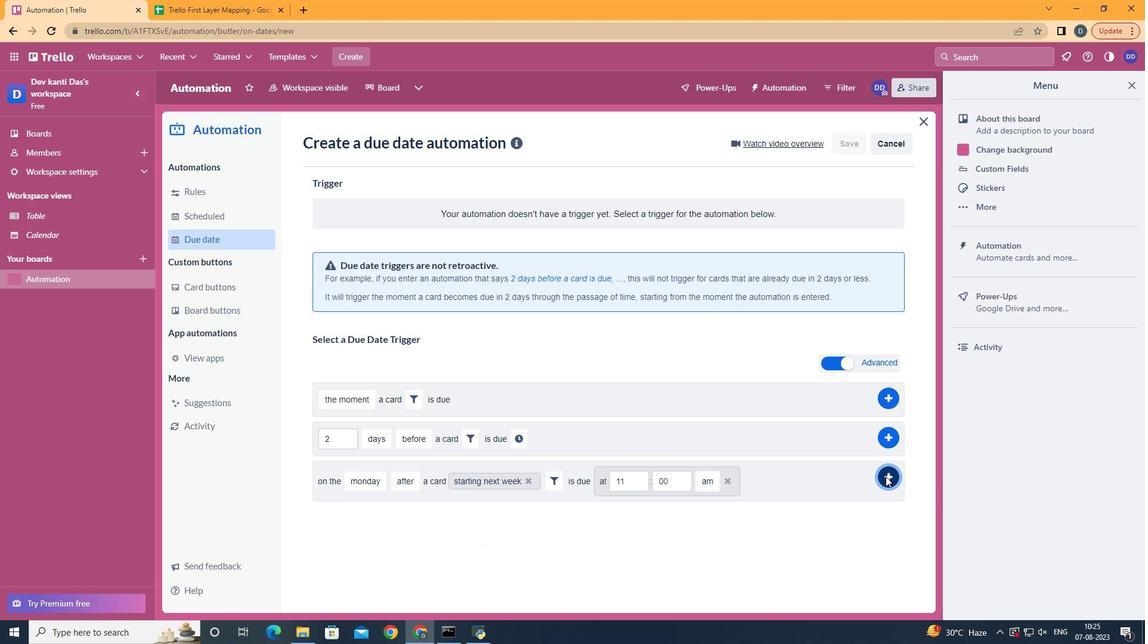 
Action: Mouse moved to (508, 209)
Screenshot: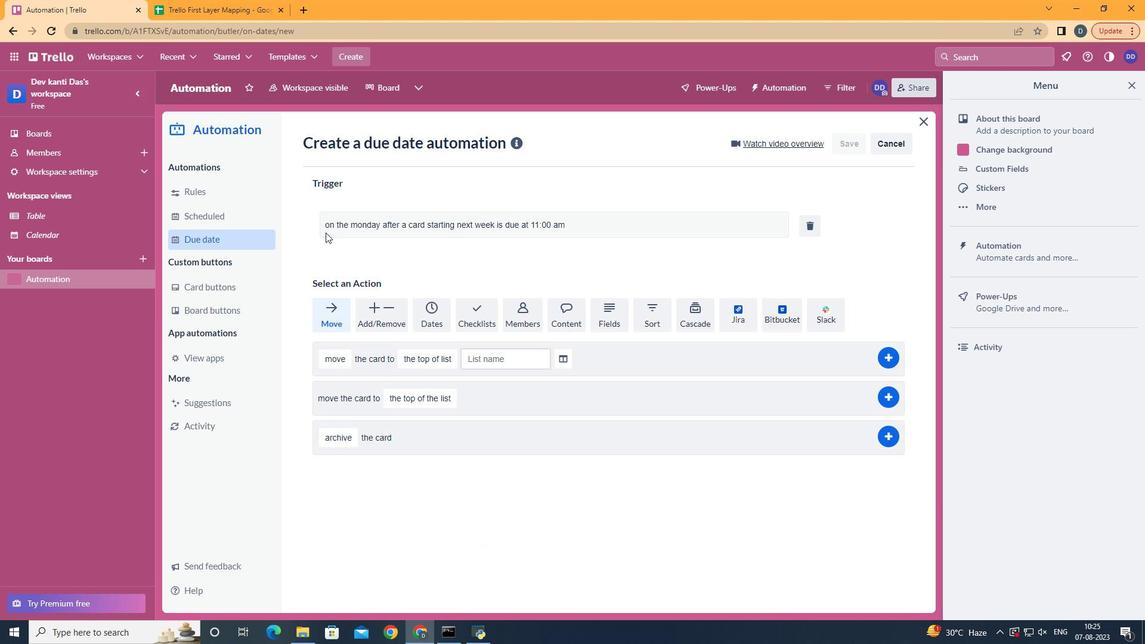 
